 Task: Find and view Angel Stadium in Anaheim using Google Earth.
Action: Mouse moved to (10, 110)
Screenshot: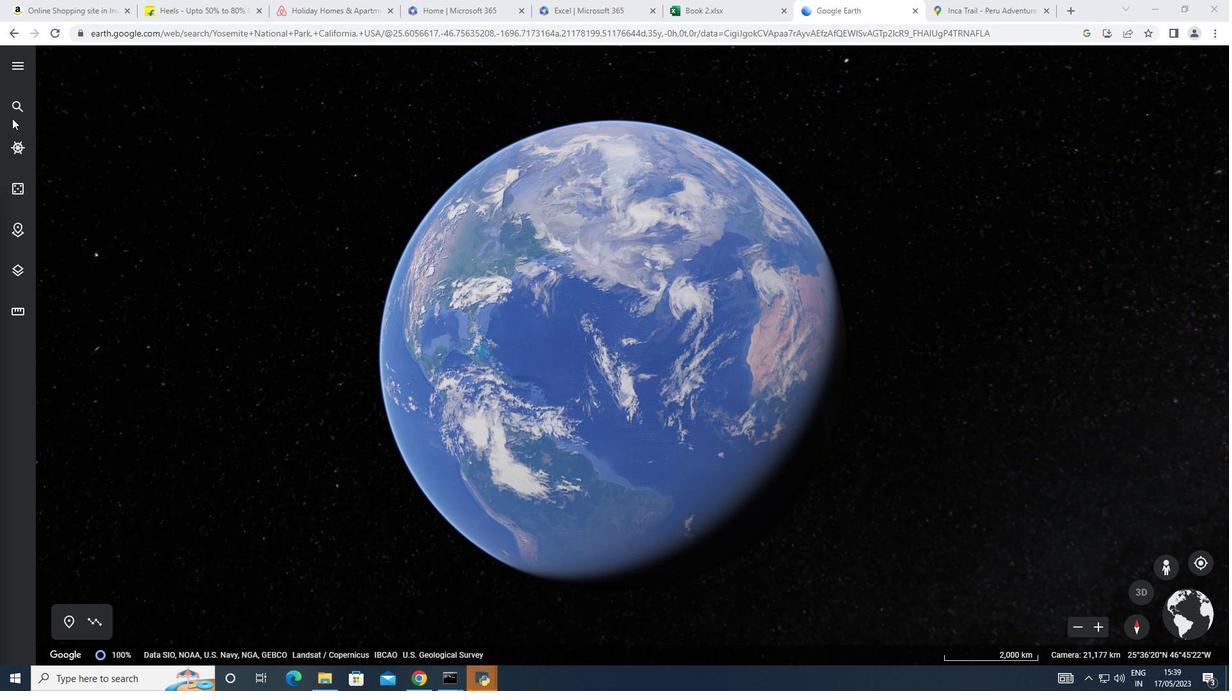 
Action: Mouse pressed left at (10, 110)
Screenshot: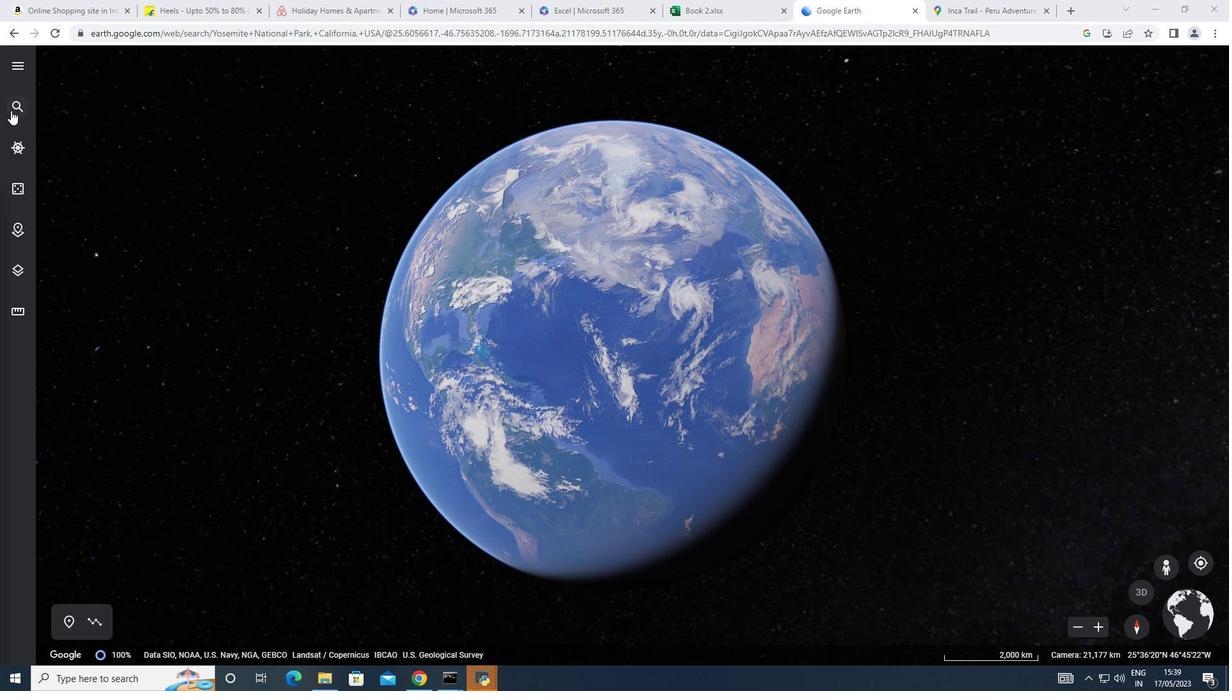 
Action: Mouse moved to (215, 83)
Screenshot: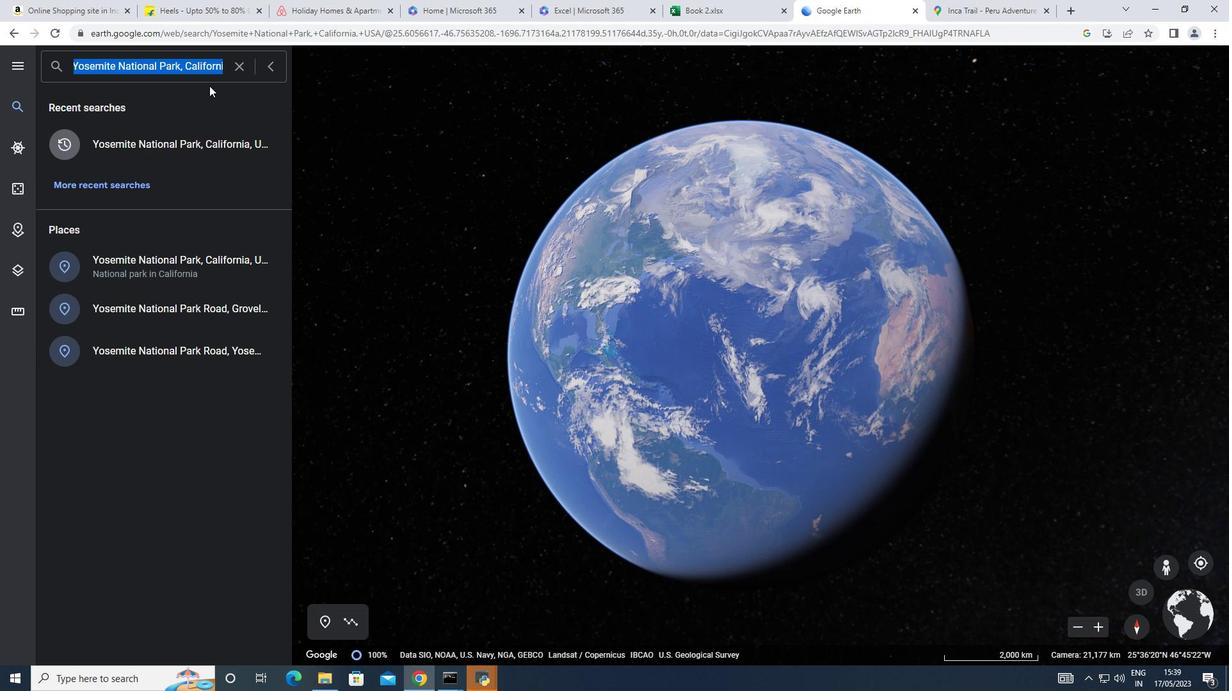 
Action: Key pressed <Key.shift><Key.shift><Key.shift><Key.shift><Key.shift><Key.shift><Key.shift><Key.shift><Key.shift><Key.shift><Key.shift><Key.shift>Angel<Key.space><Key.shift><Key.shift><Key.shift>Sr<Key.backspace>tad
Screenshot: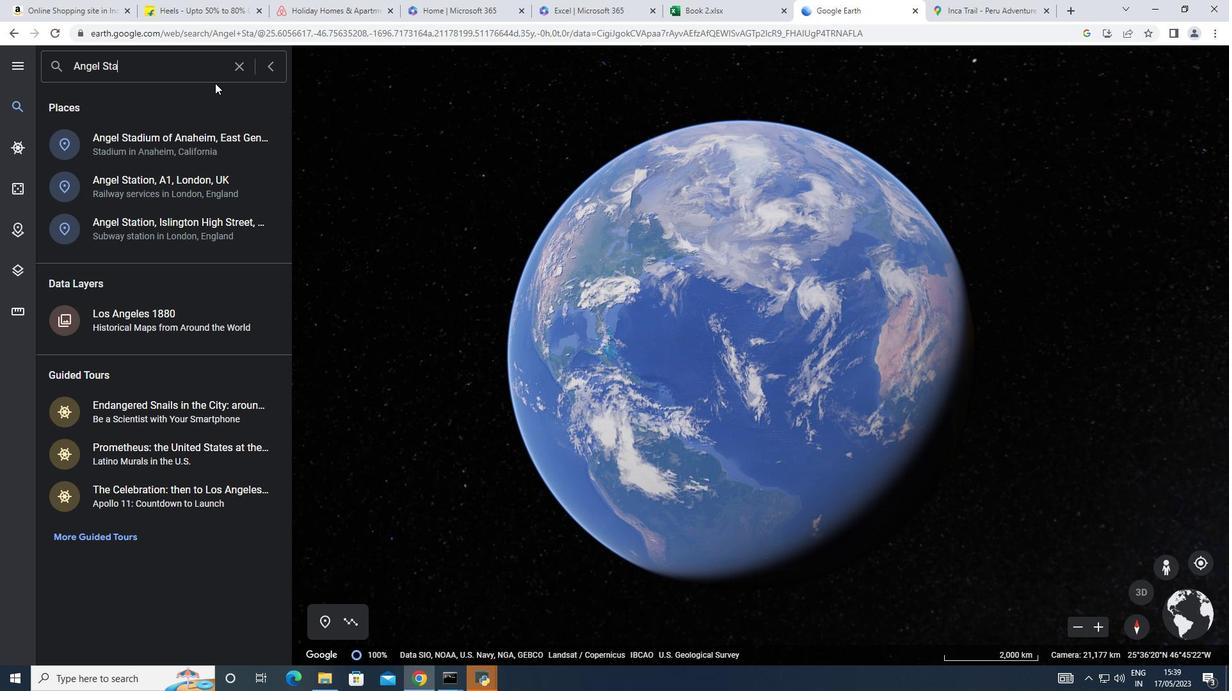 
Action: Mouse moved to (174, 64)
Screenshot: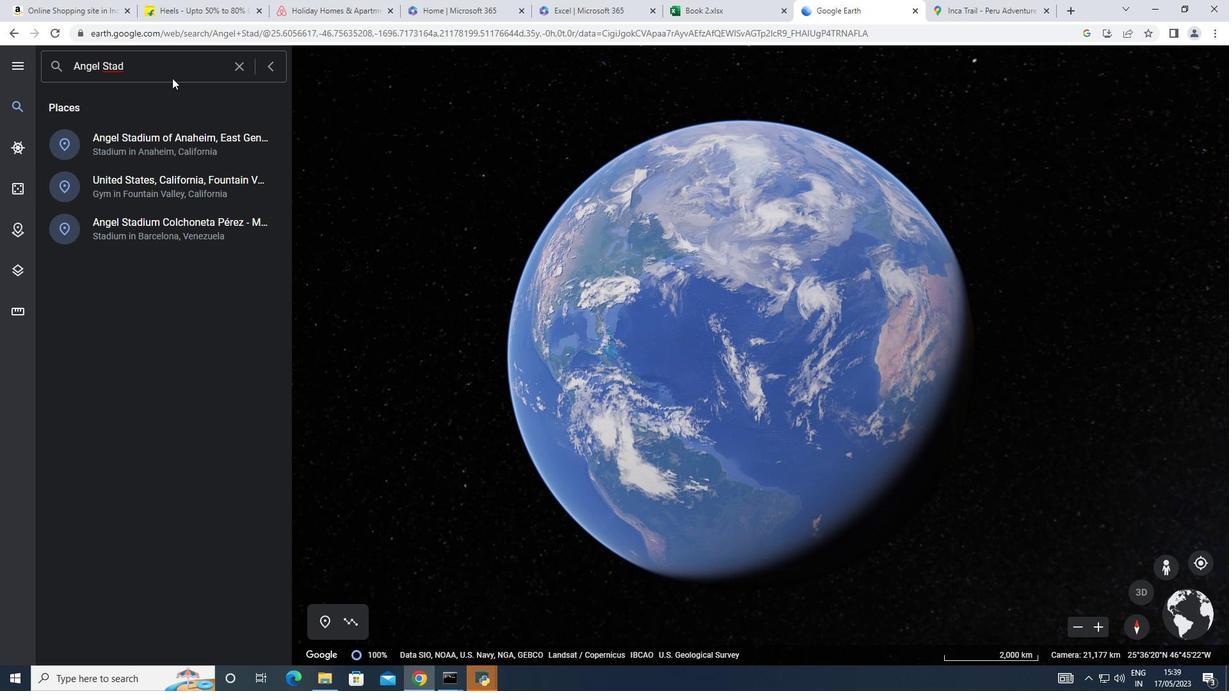 
Action: Key pressed ium<Key.space><Key.shift>I<Key.backspace>in<Key.space><Key.shift><Key.shift><Key.shift><Key.shift>Anaheim<Key.space><Key.shift>California<Key.space>
Screenshot: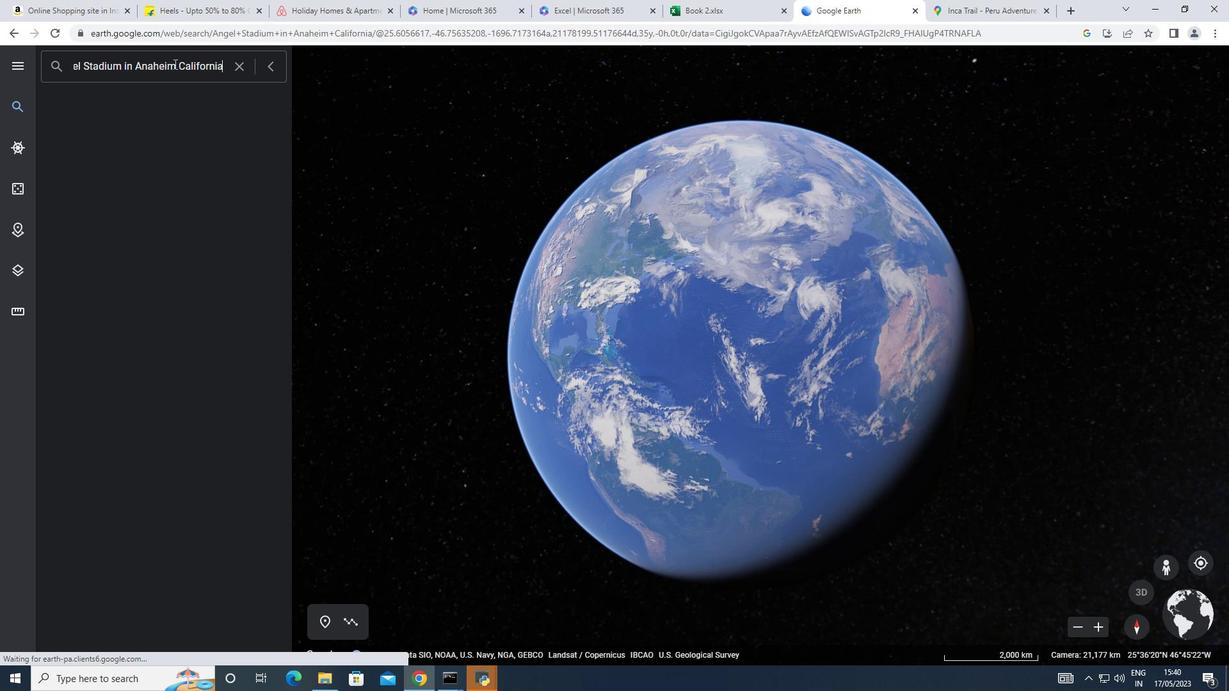 
Action: Mouse moved to (174, 176)
Screenshot: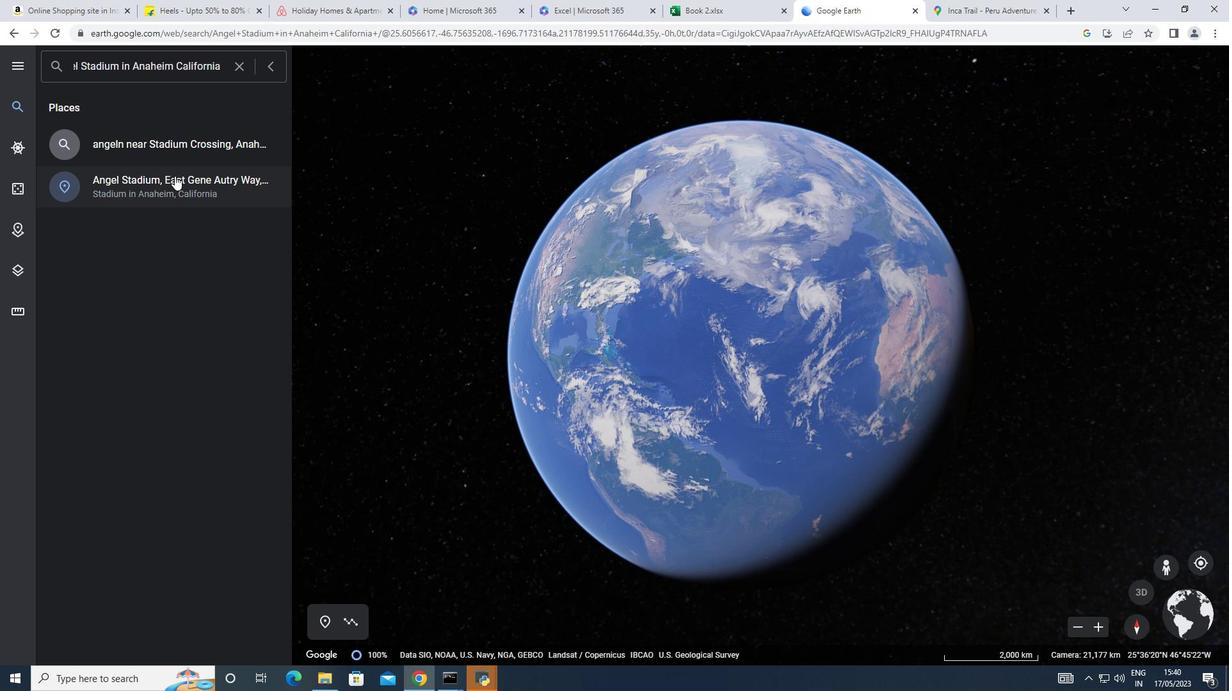 
Action: Mouse pressed left at (174, 176)
Screenshot: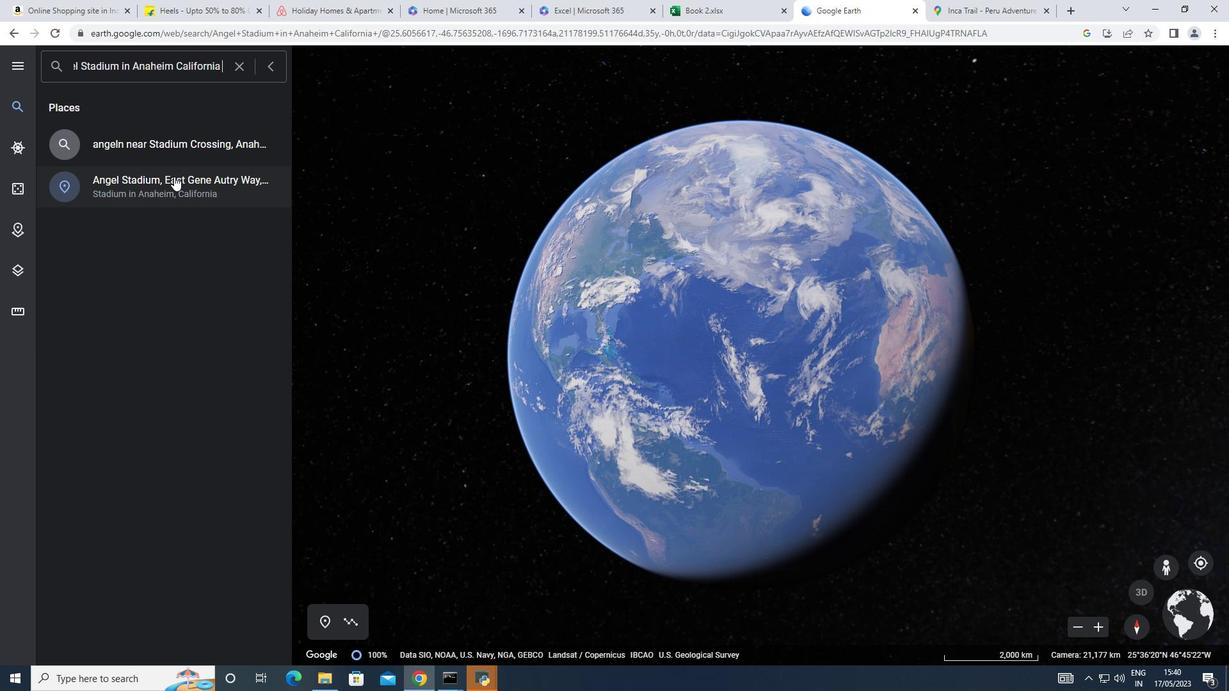 
Action: Mouse moved to (615, 356)
Screenshot: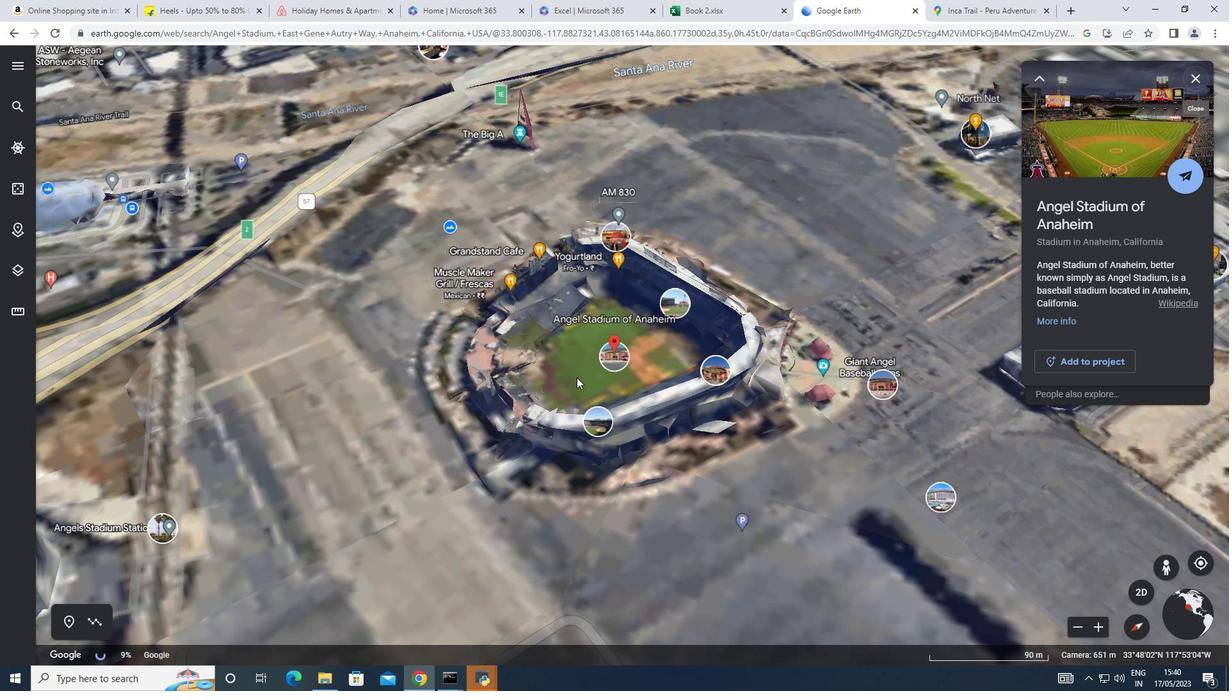 
Action: Mouse scrolled (615, 357) with delta (0, 0)
Screenshot: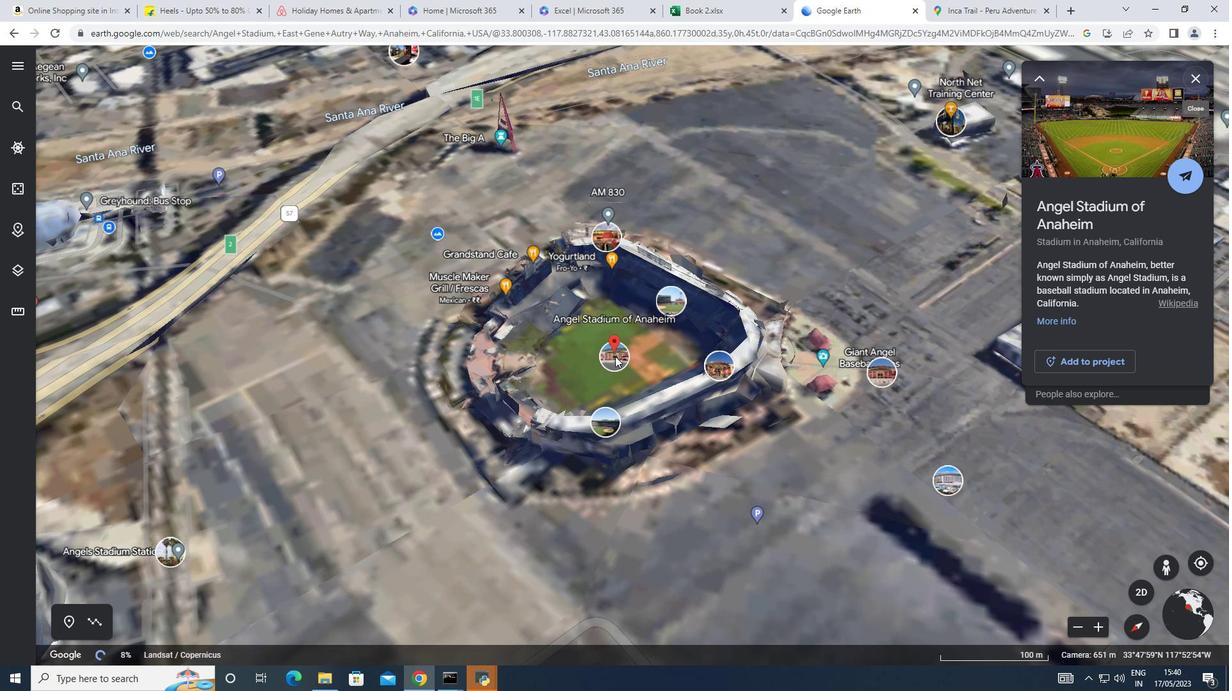 
Action: Mouse scrolled (615, 357) with delta (0, 0)
Screenshot: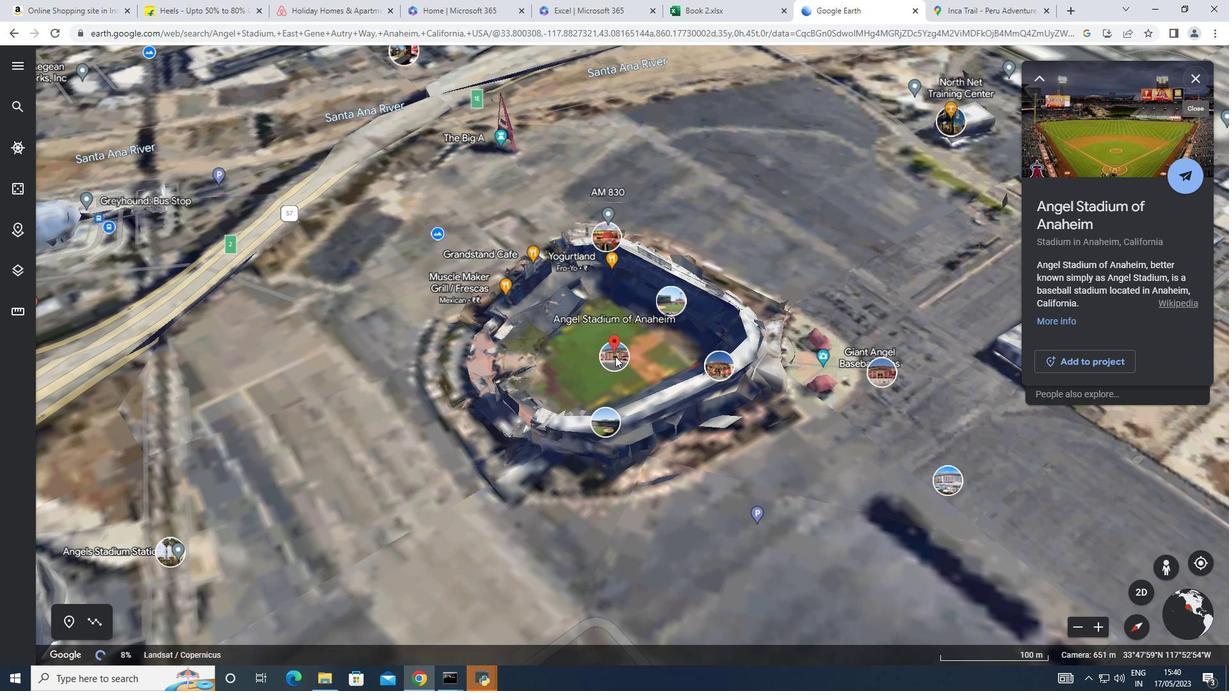 
Action: Mouse moved to (617, 358)
Screenshot: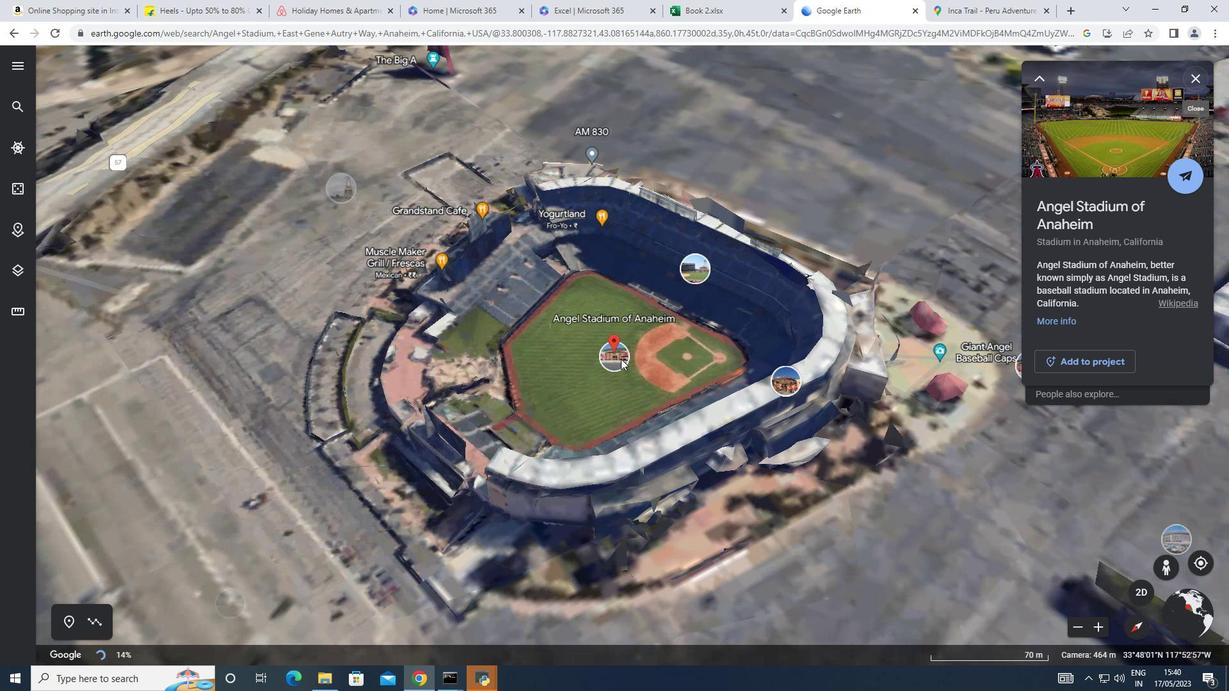 
Action: Mouse scrolled (617, 359) with delta (0, 0)
Screenshot: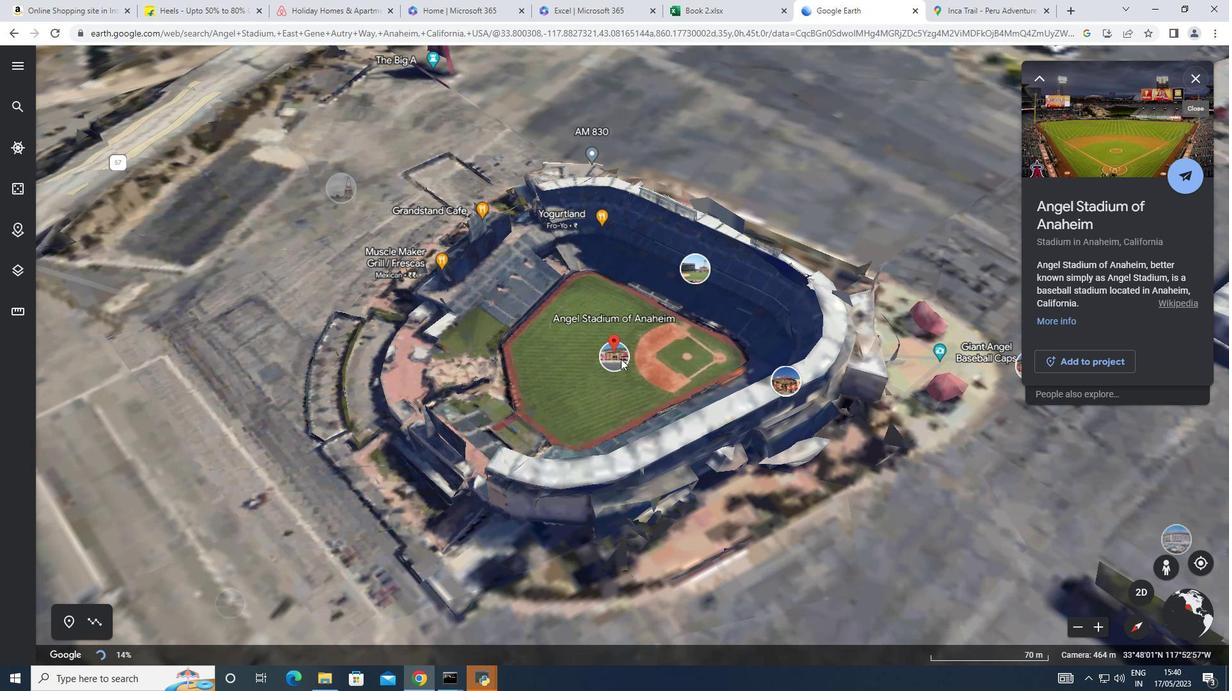 
Action: Mouse scrolled (617, 359) with delta (0, 0)
Screenshot: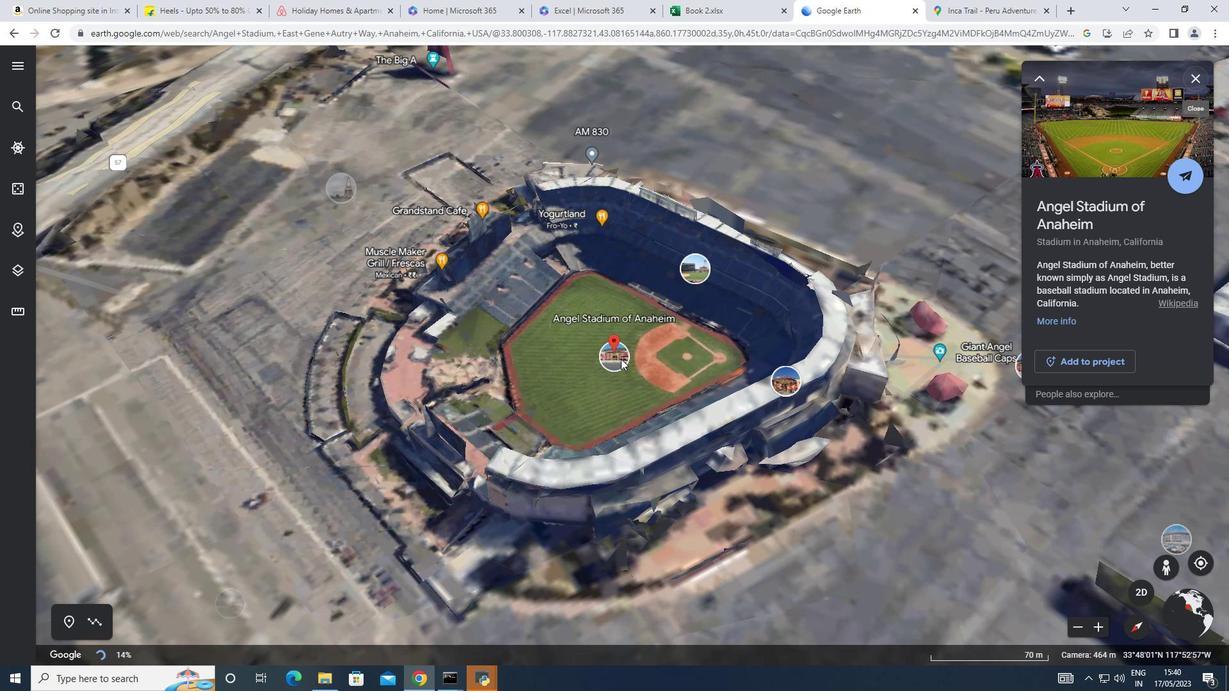 
Action: Mouse scrolled (617, 359) with delta (0, 0)
Screenshot: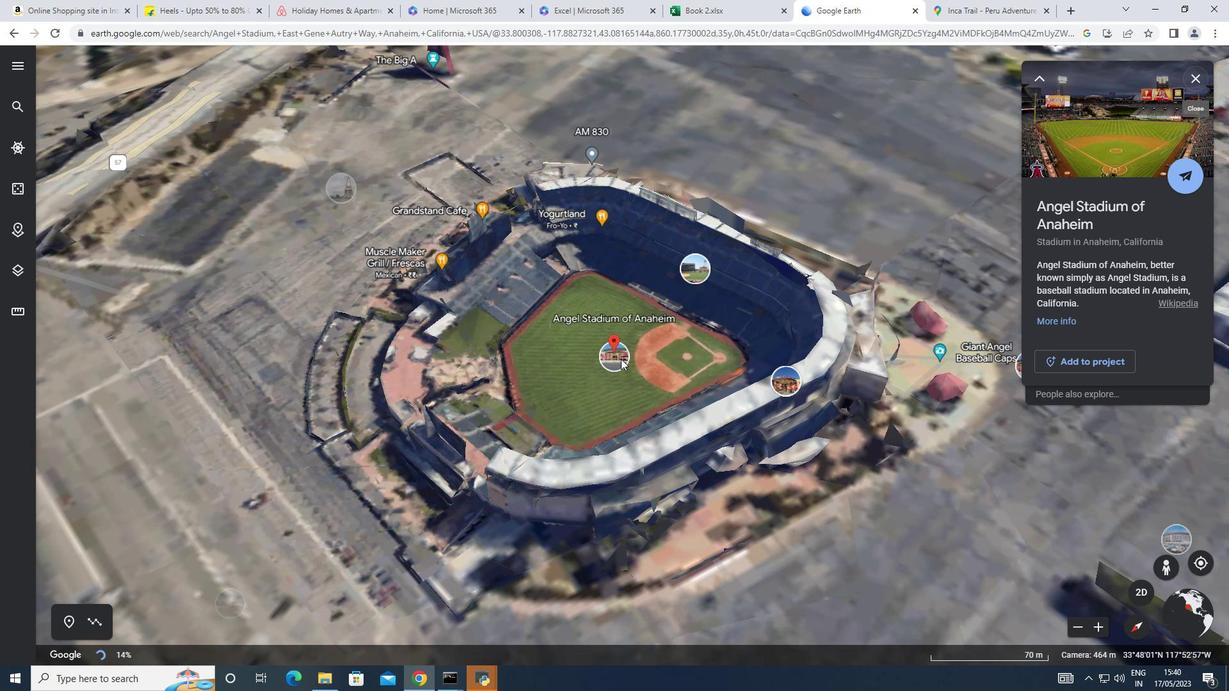 
Action: Mouse moved to (613, 360)
Screenshot: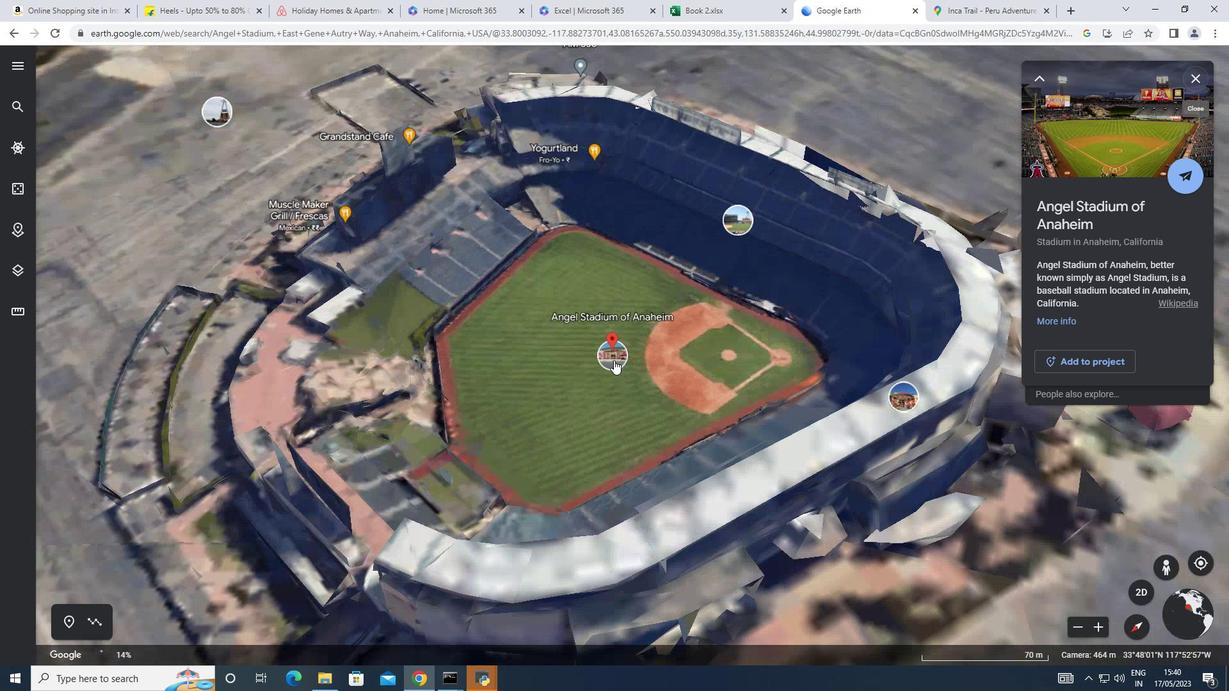 
Action: Mouse scrolled (613, 361) with delta (0, 0)
Screenshot: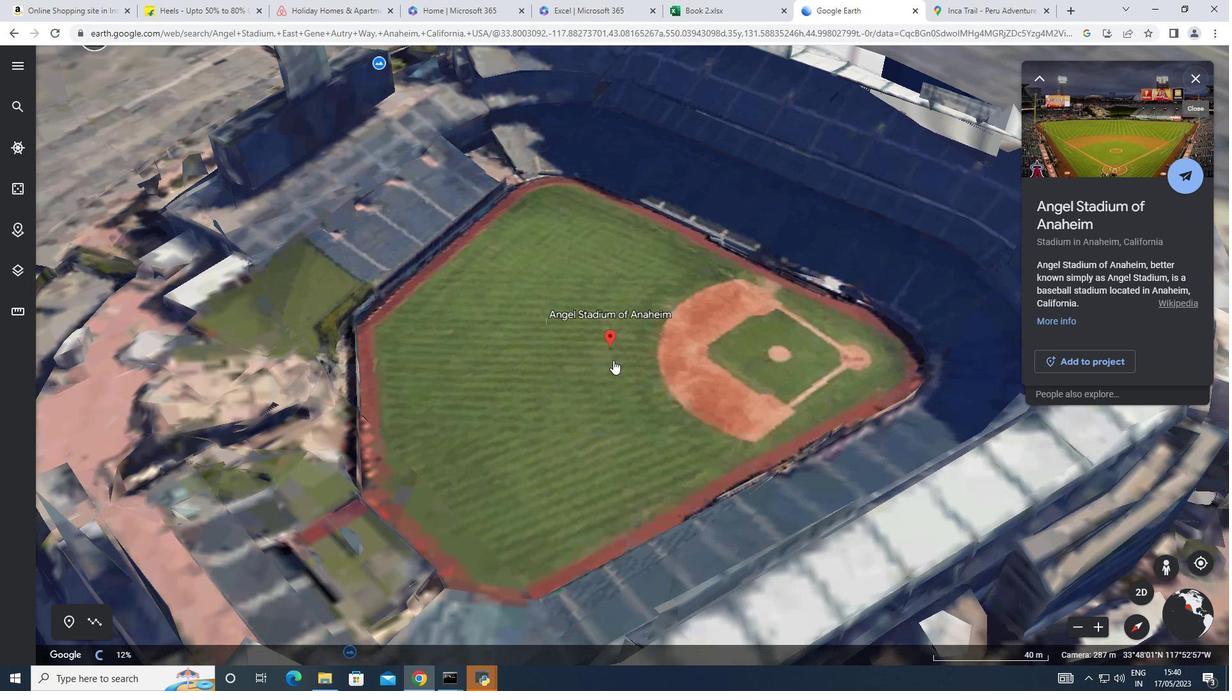 
Action: Mouse scrolled (613, 361) with delta (0, 0)
Screenshot: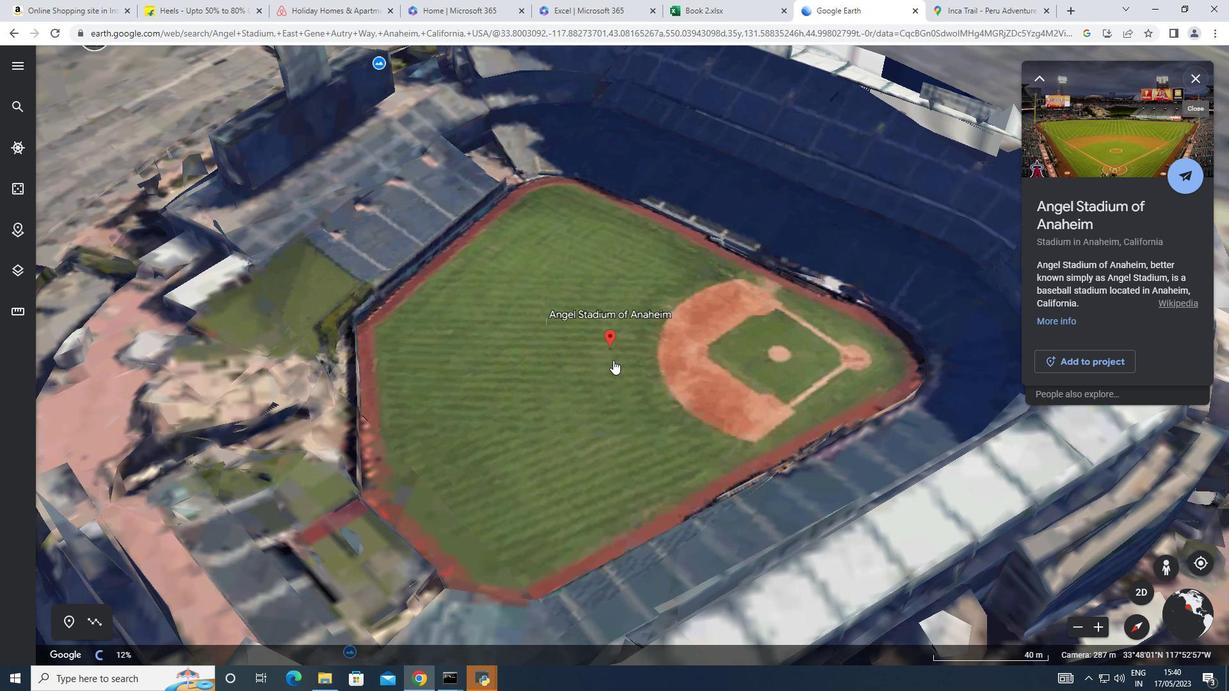 
Action: Mouse scrolled (613, 361) with delta (0, 0)
Screenshot: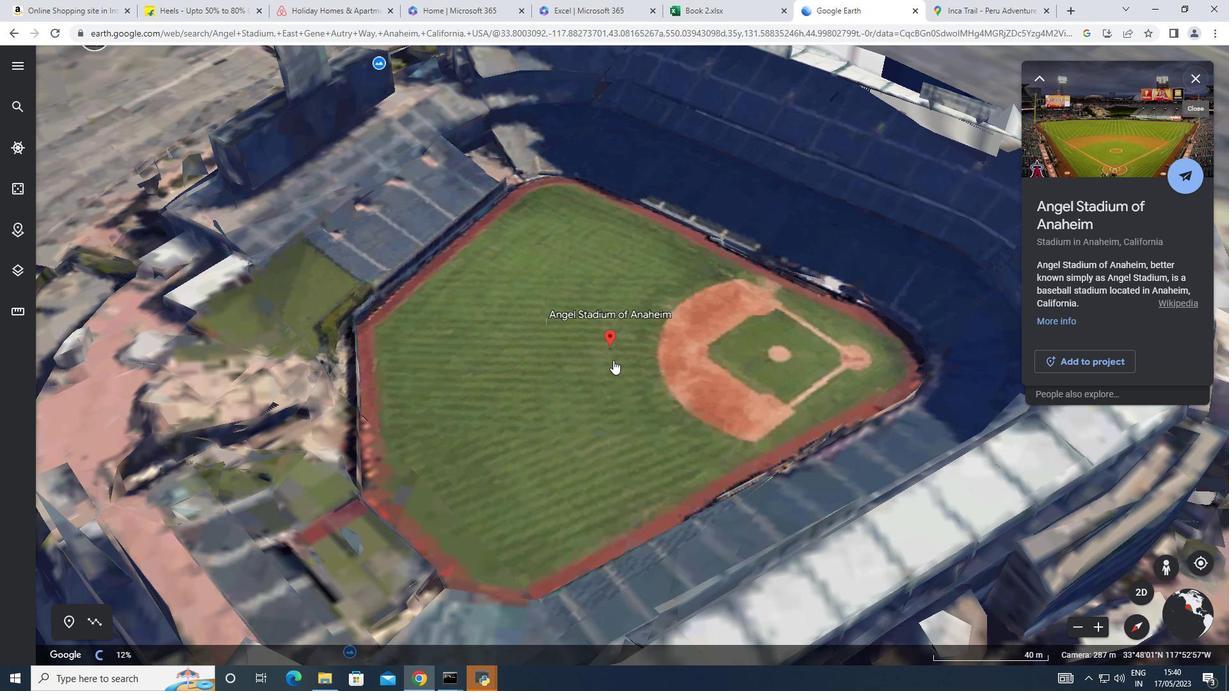 
Action: Mouse moved to (611, 339)
Screenshot: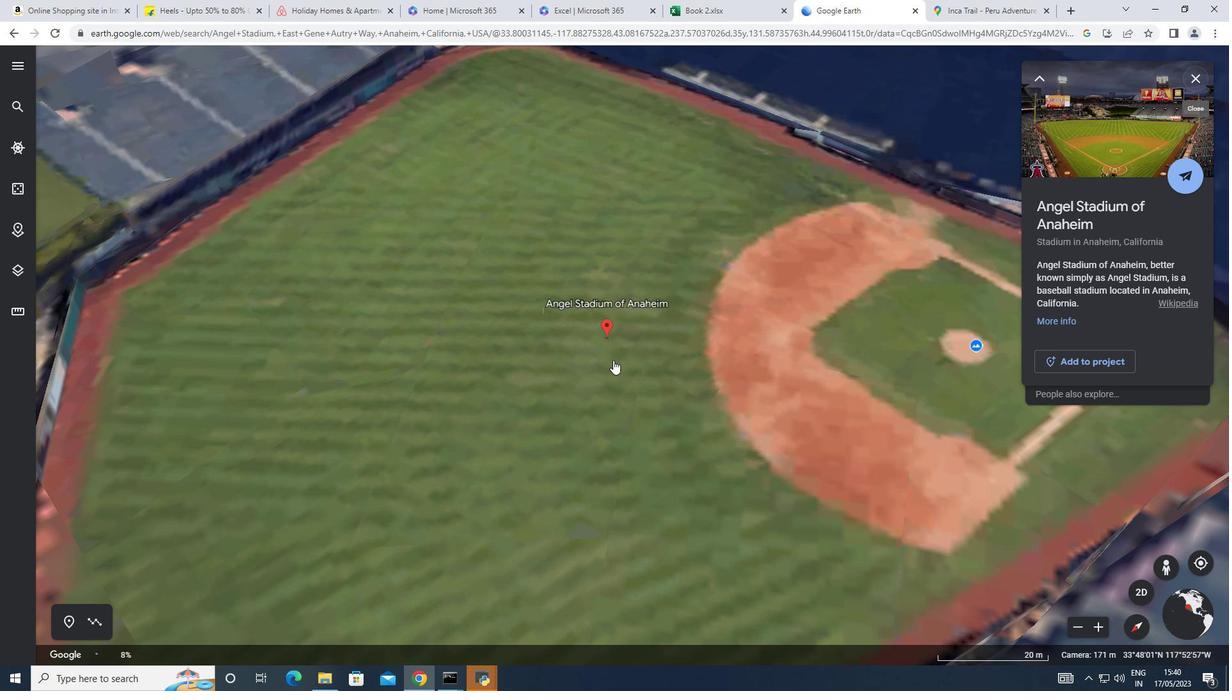 
Action: Mouse scrolled (611, 339) with delta (0, 0)
Screenshot: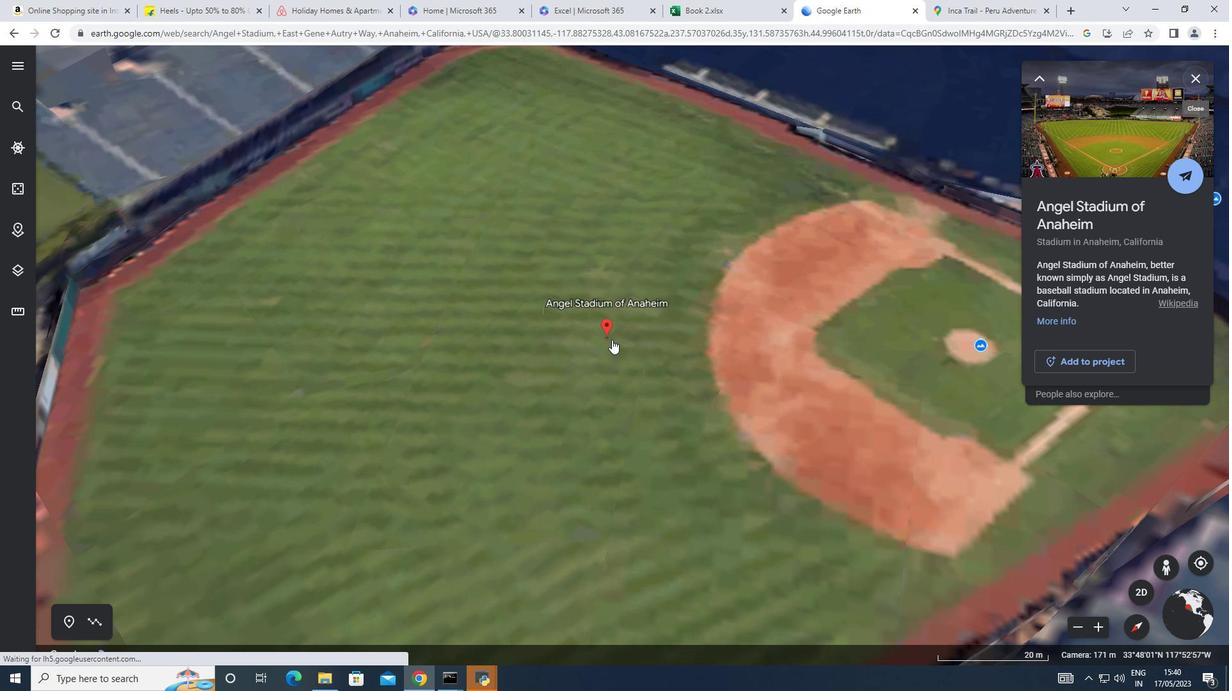 
Action: Mouse moved to (611, 340)
Screenshot: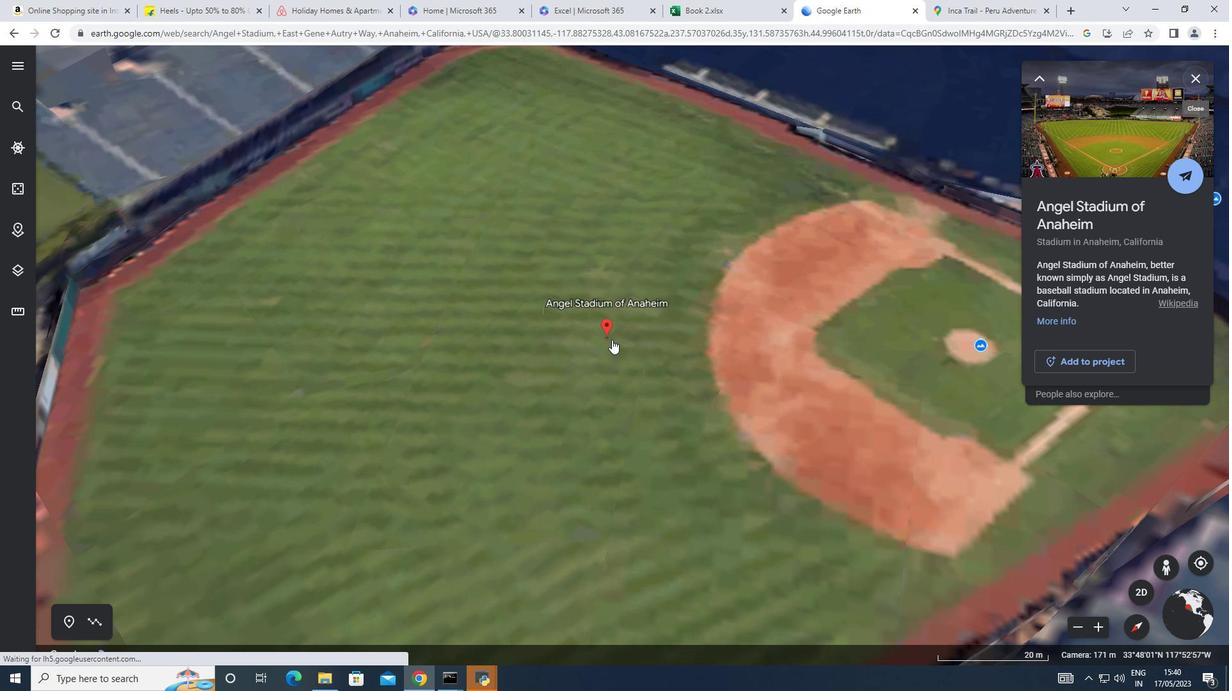
Action: Mouse scrolled (611, 339) with delta (0, 0)
Screenshot: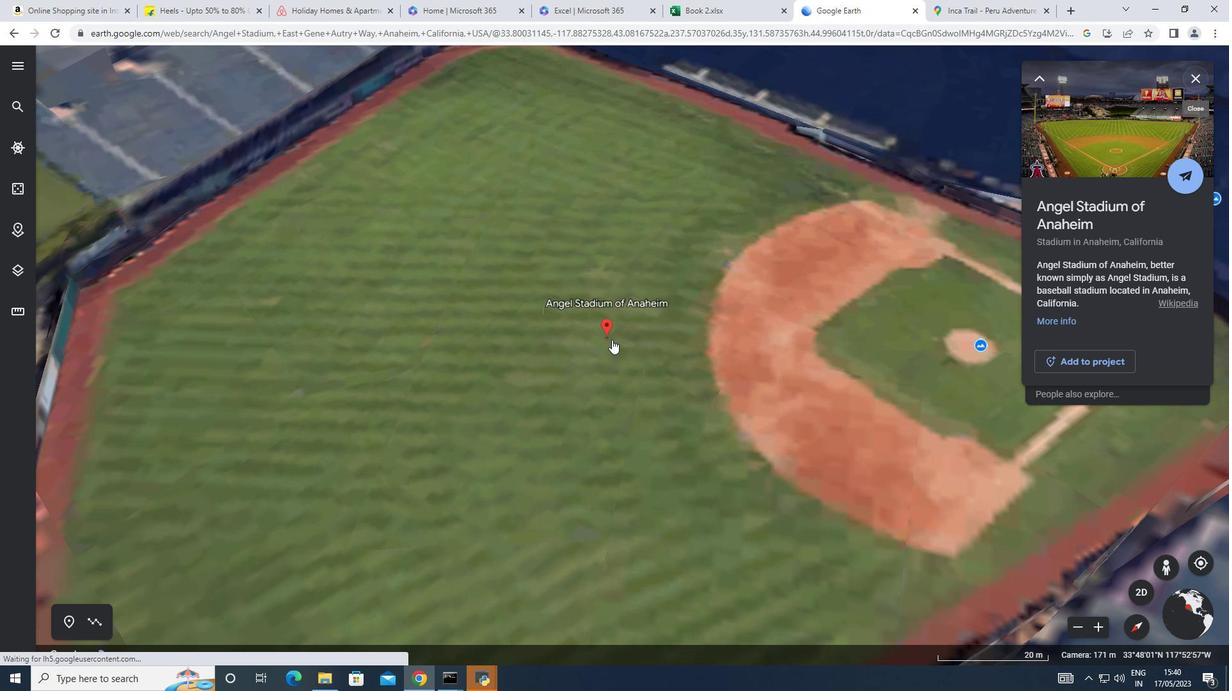 
Action: Mouse scrolled (611, 339) with delta (0, 0)
Screenshot: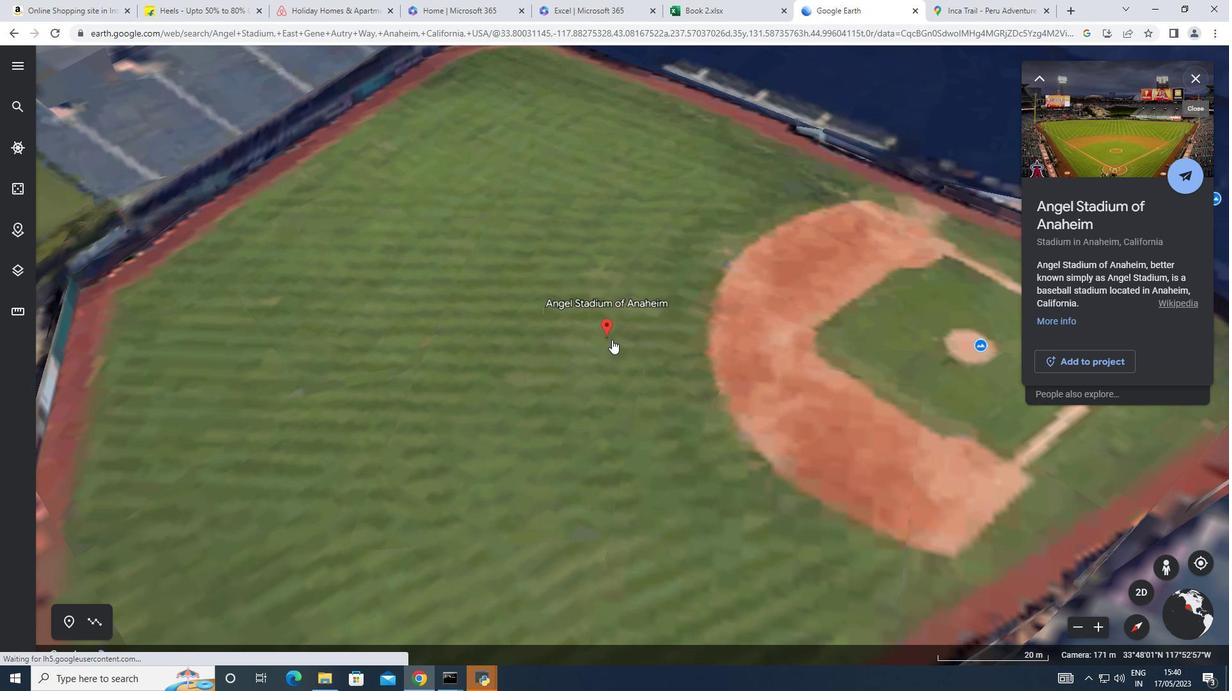 
Action: Mouse moved to (611, 344)
Screenshot: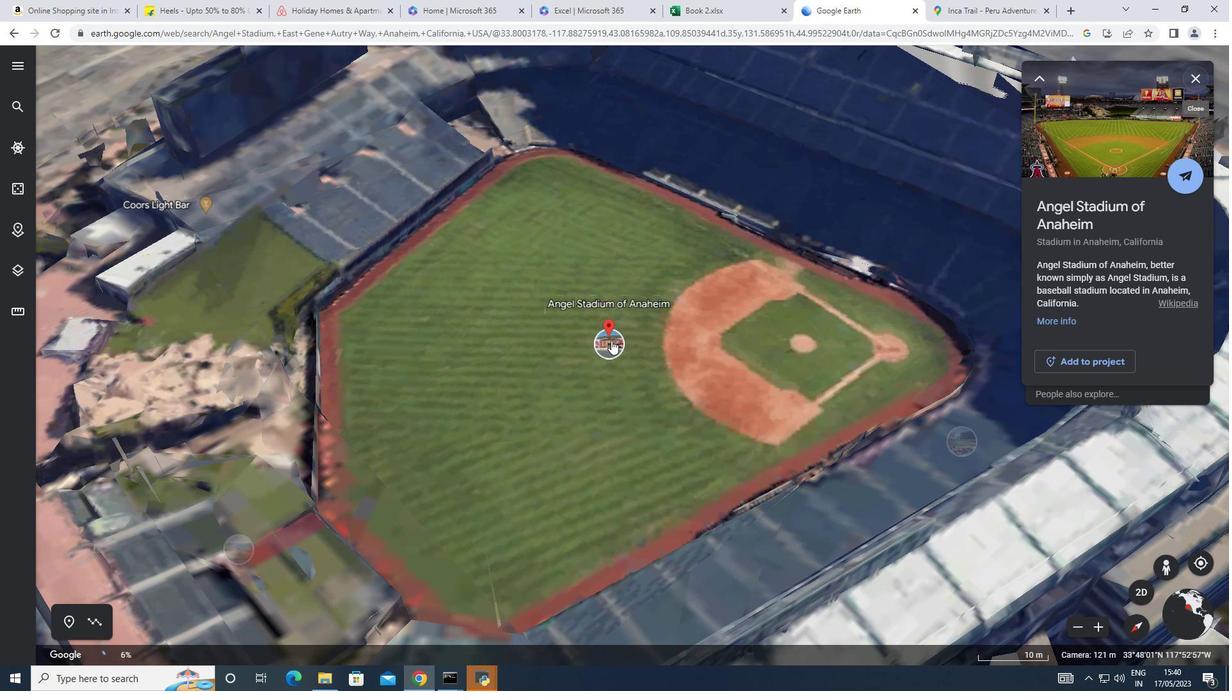 
Action: Mouse pressed left at (611, 344)
Screenshot: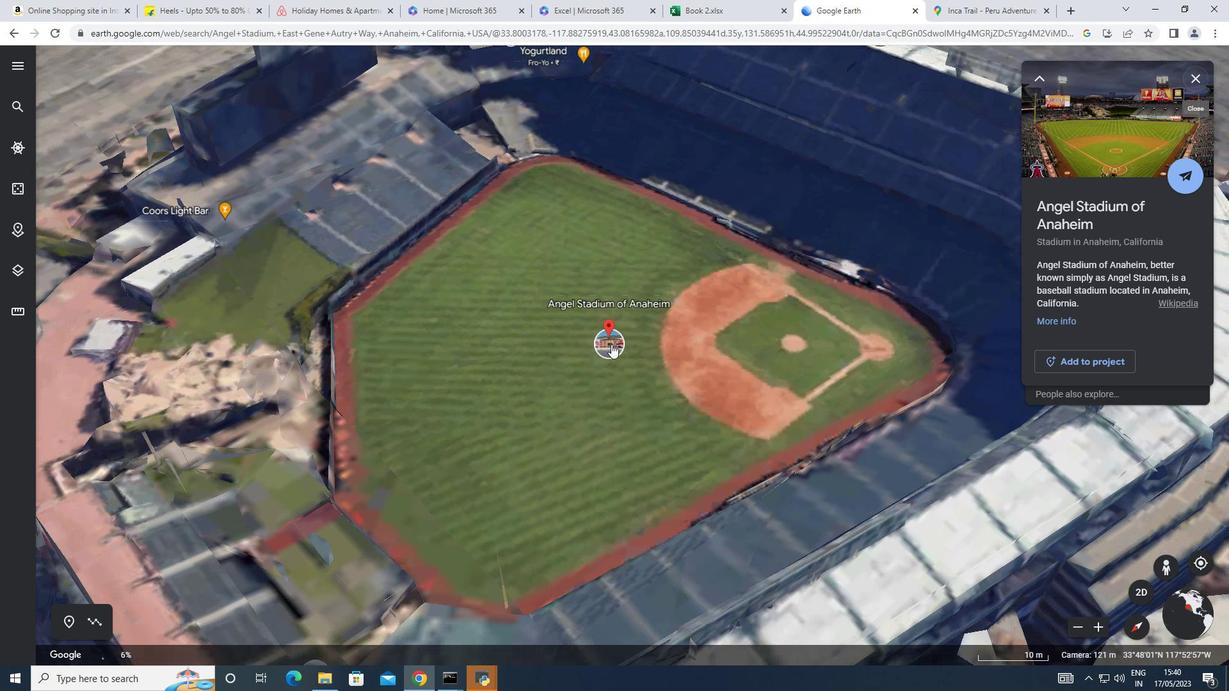 
Action: Mouse moved to (1193, 353)
Screenshot: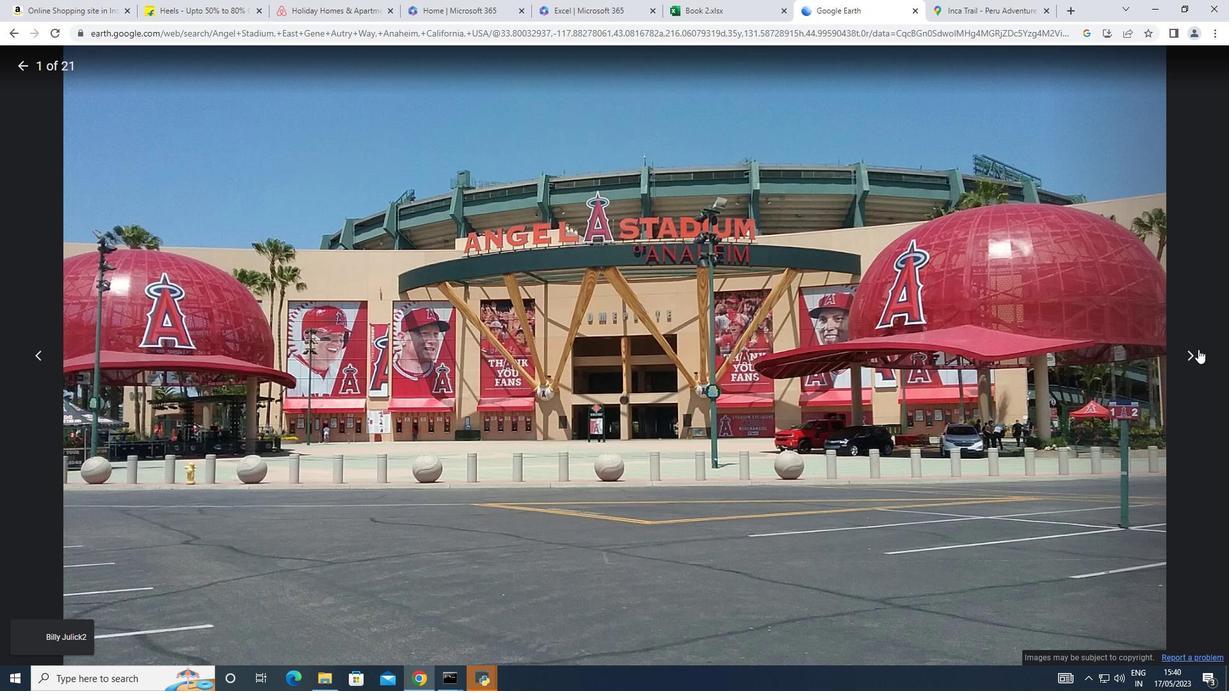 
Action: Mouse pressed left at (1193, 353)
Screenshot: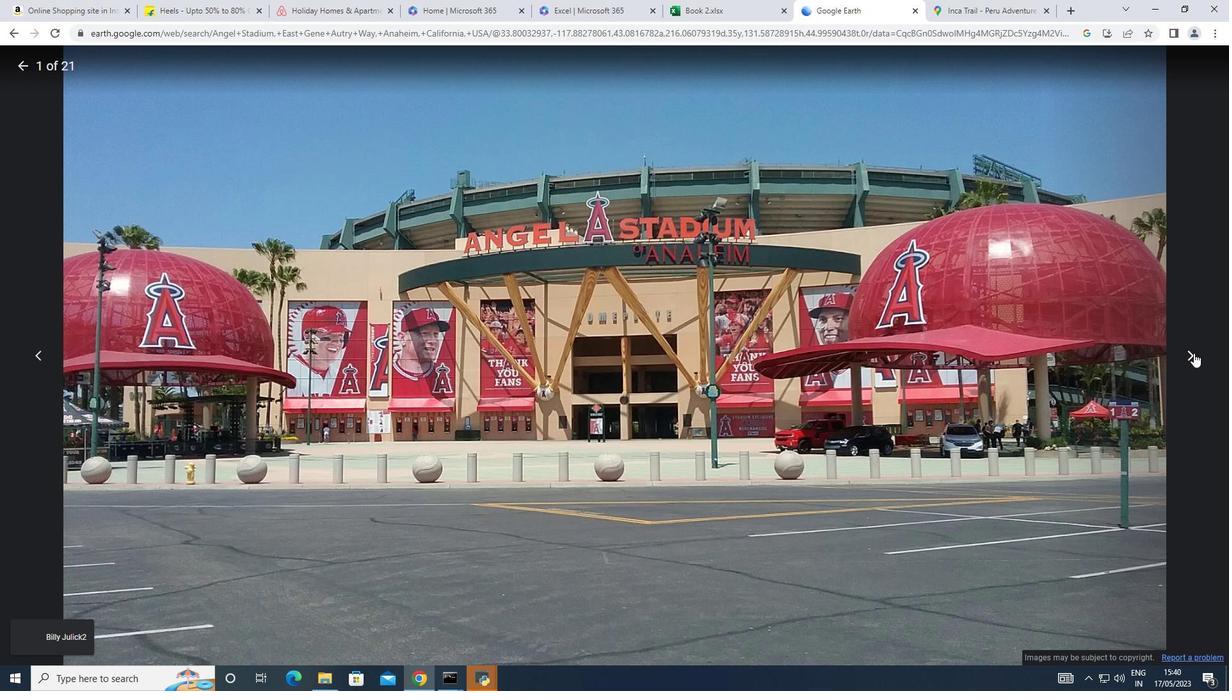 
Action: Mouse moved to (1191, 358)
Screenshot: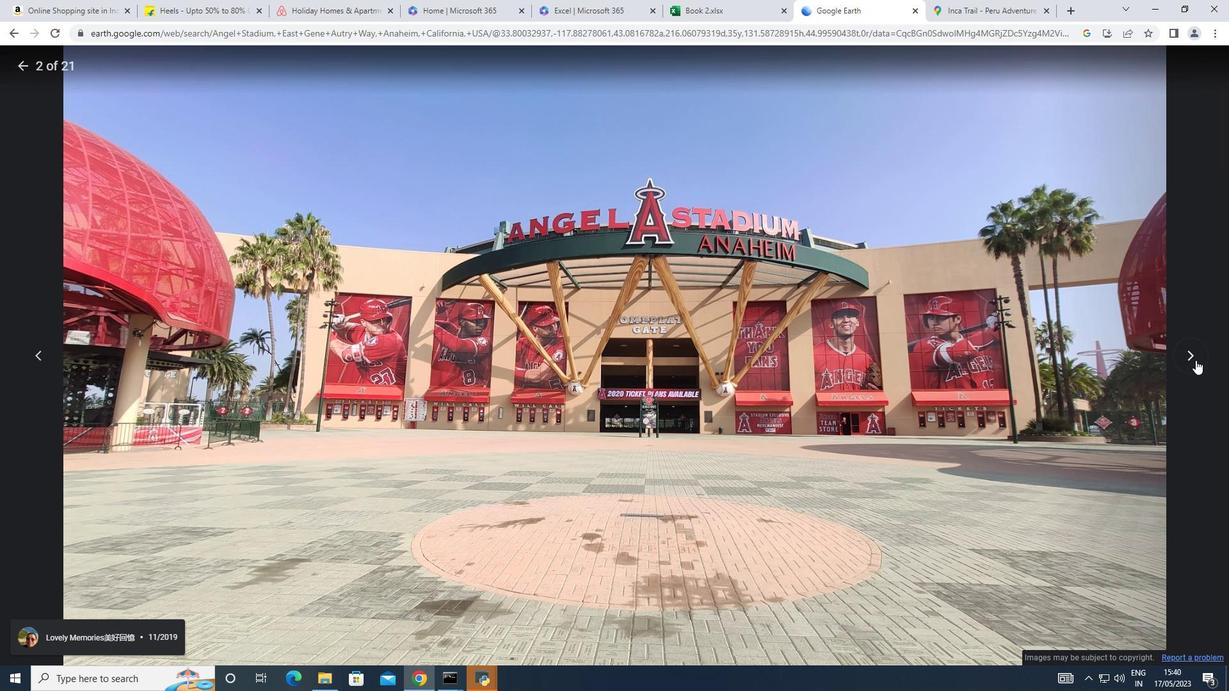 
Action: Mouse pressed left at (1191, 358)
Screenshot: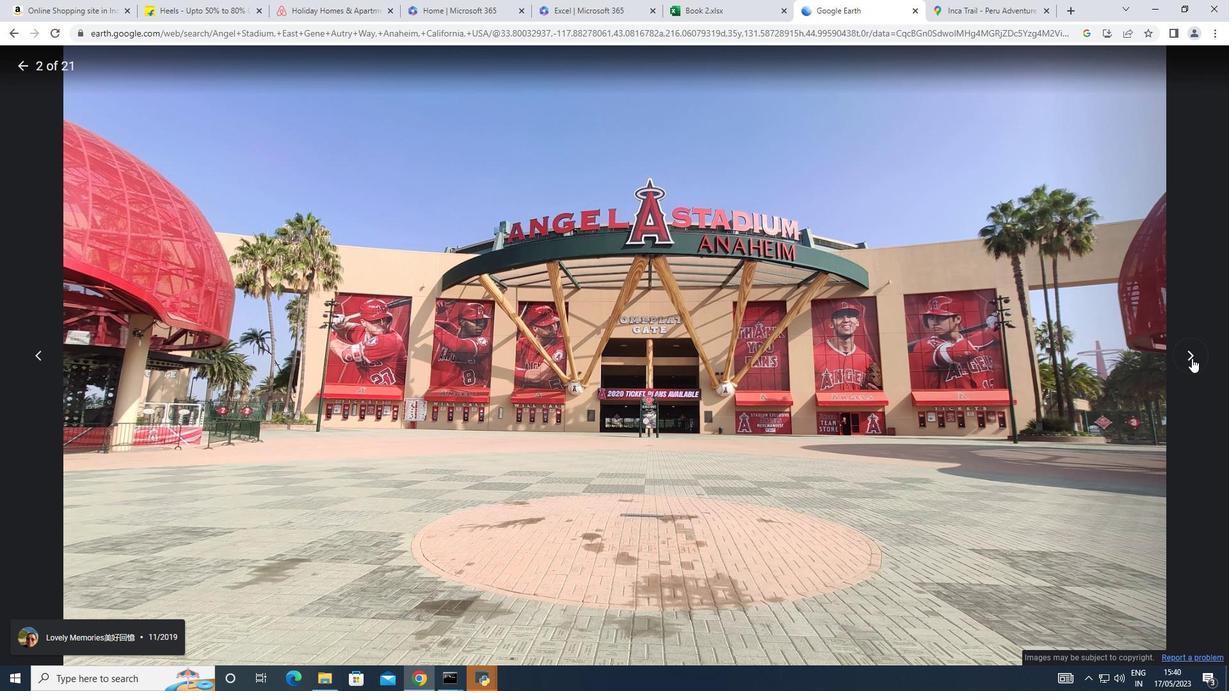 
Action: Mouse moved to (1195, 356)
Screenshot: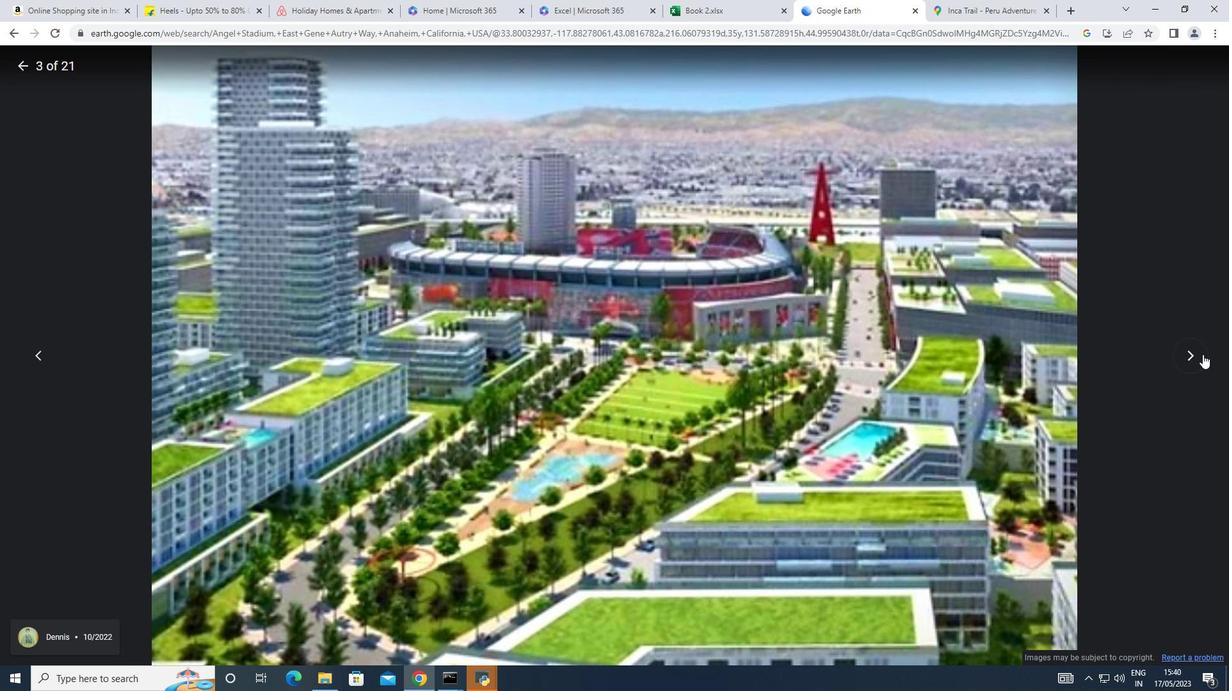 
Action: Mouse pressed left at (1195, 356)
Screenshot: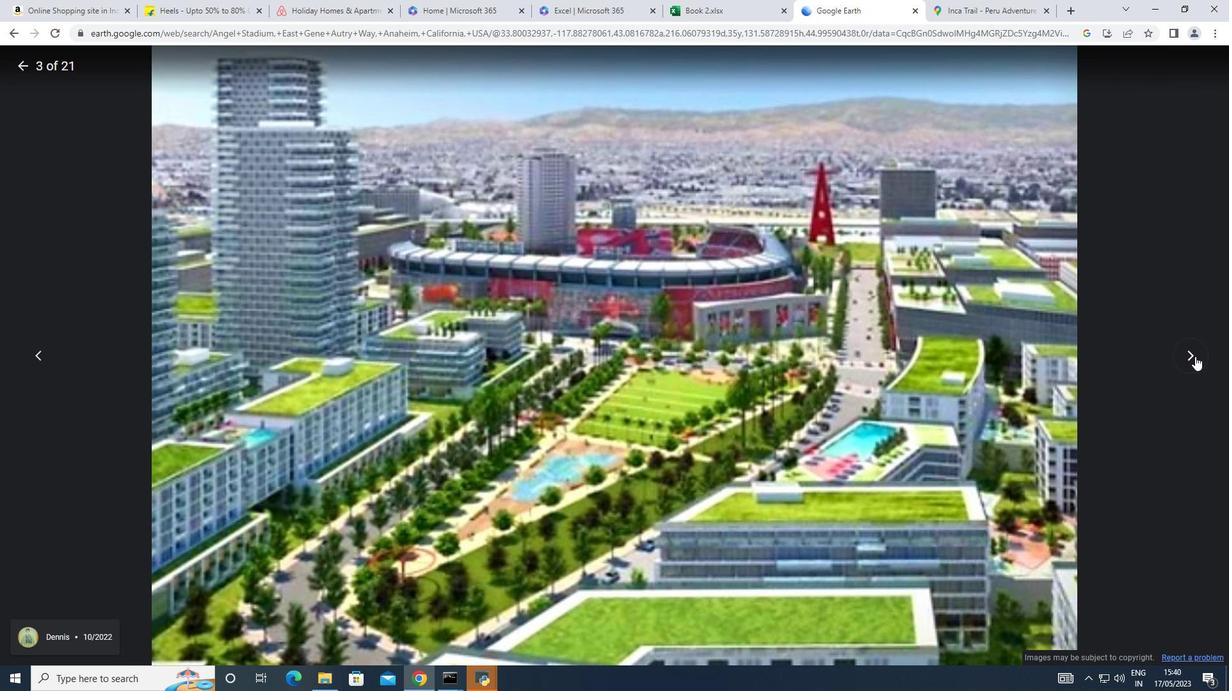 
Action: Mouse moved to (1195, 361)
Screenshot: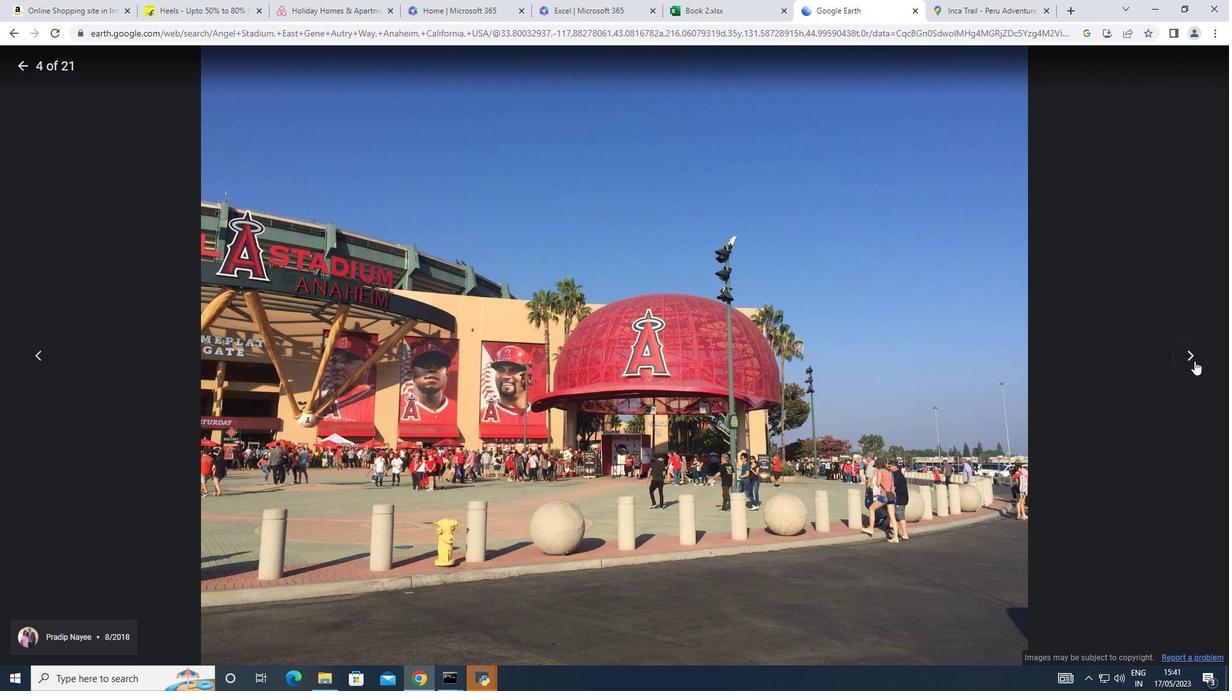 
Action: Mouse pressed left at (1195, 361)
Screenshot: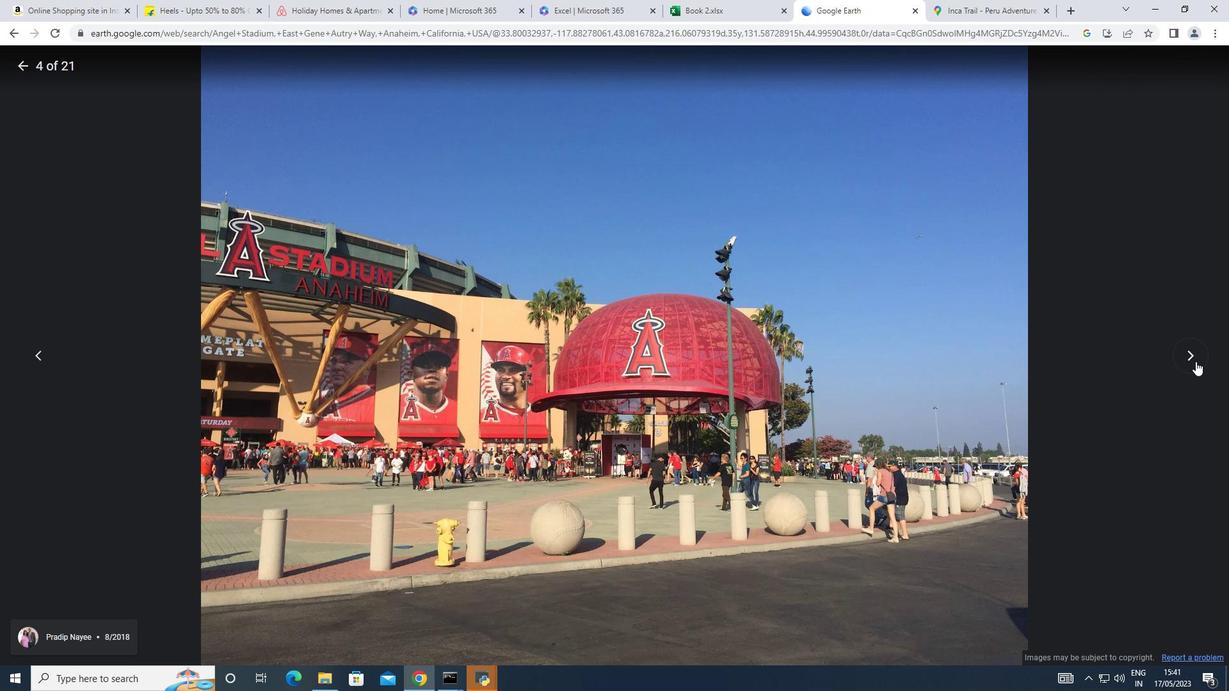 
Action: Mouse moved to (1188, 355)
Screenshot: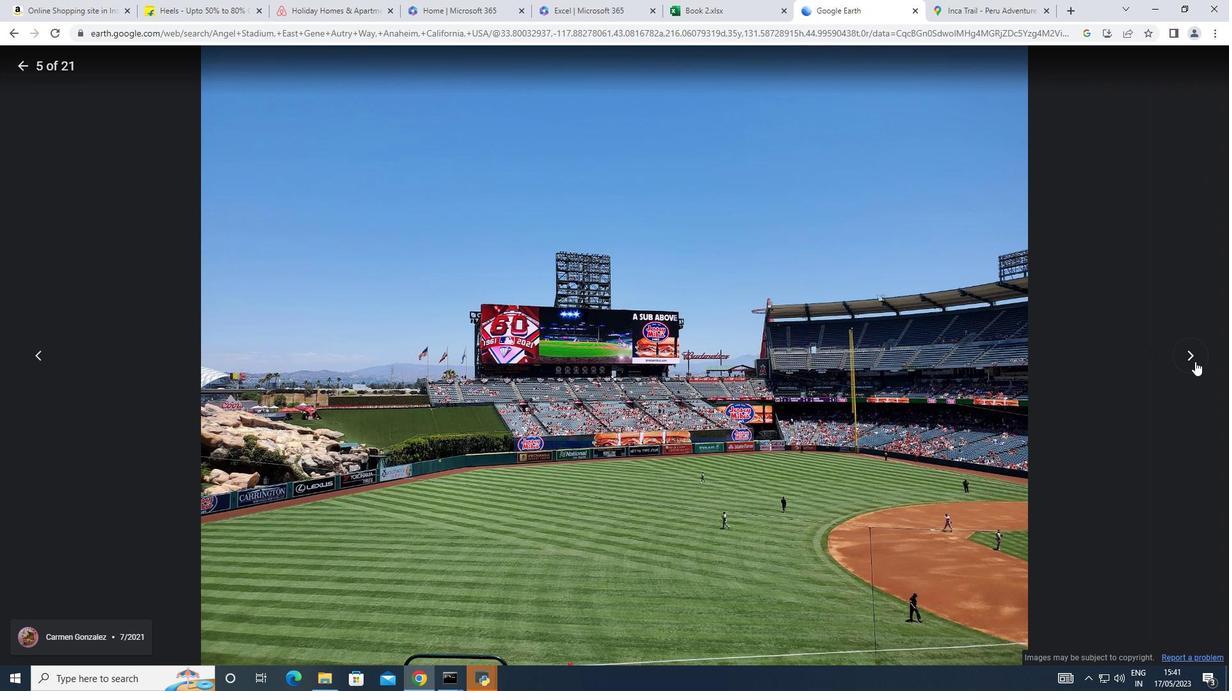 
Action: Mouse pressed left at (1188, 355)
Screenshot: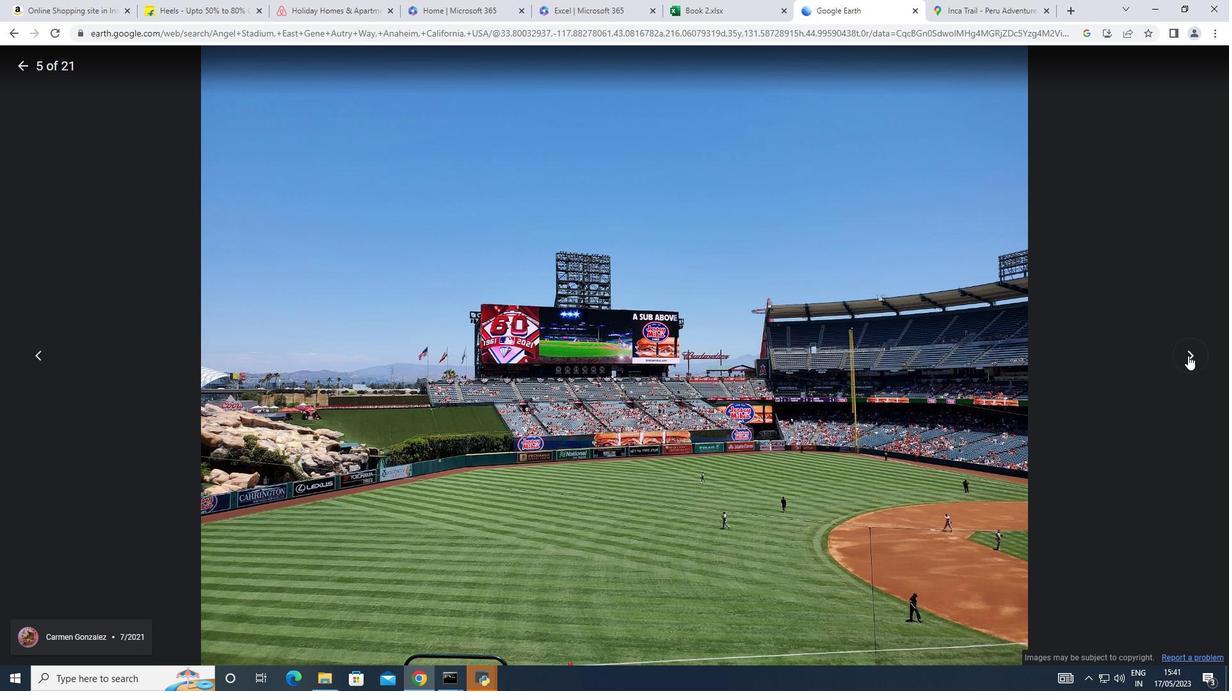 
Action: Mouse moved to (1188, 357)
Screenshot: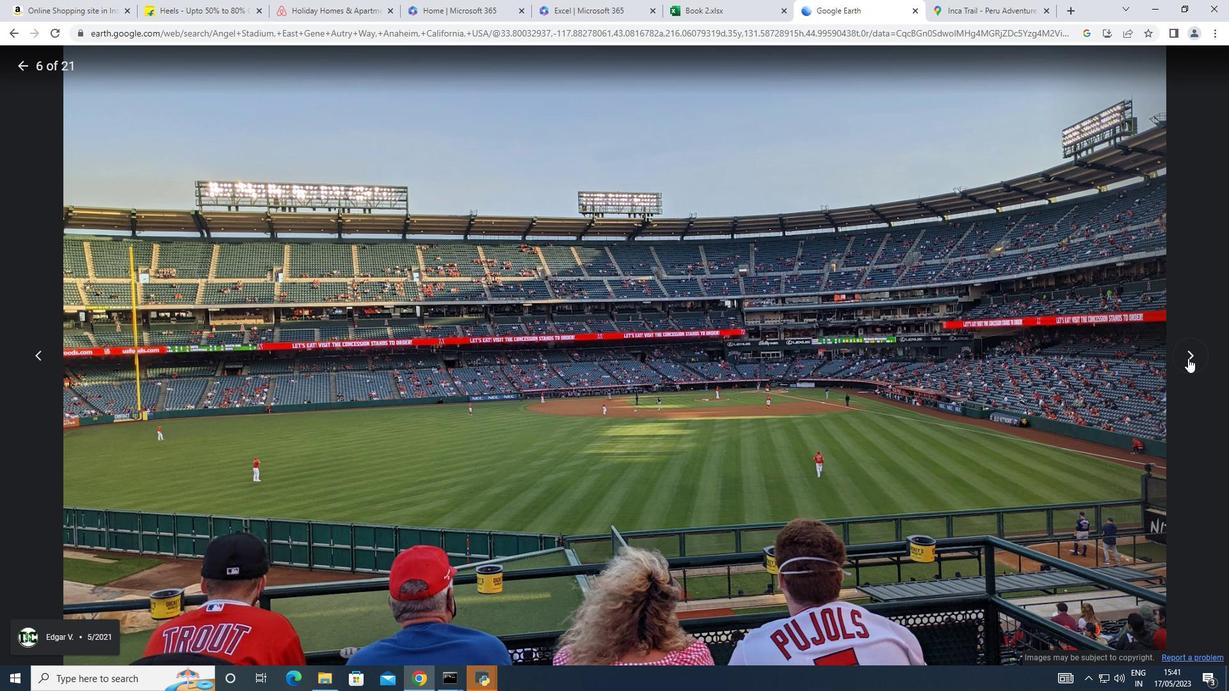 
Action: Mouse pressed left at (1188, 357)
Screenshot: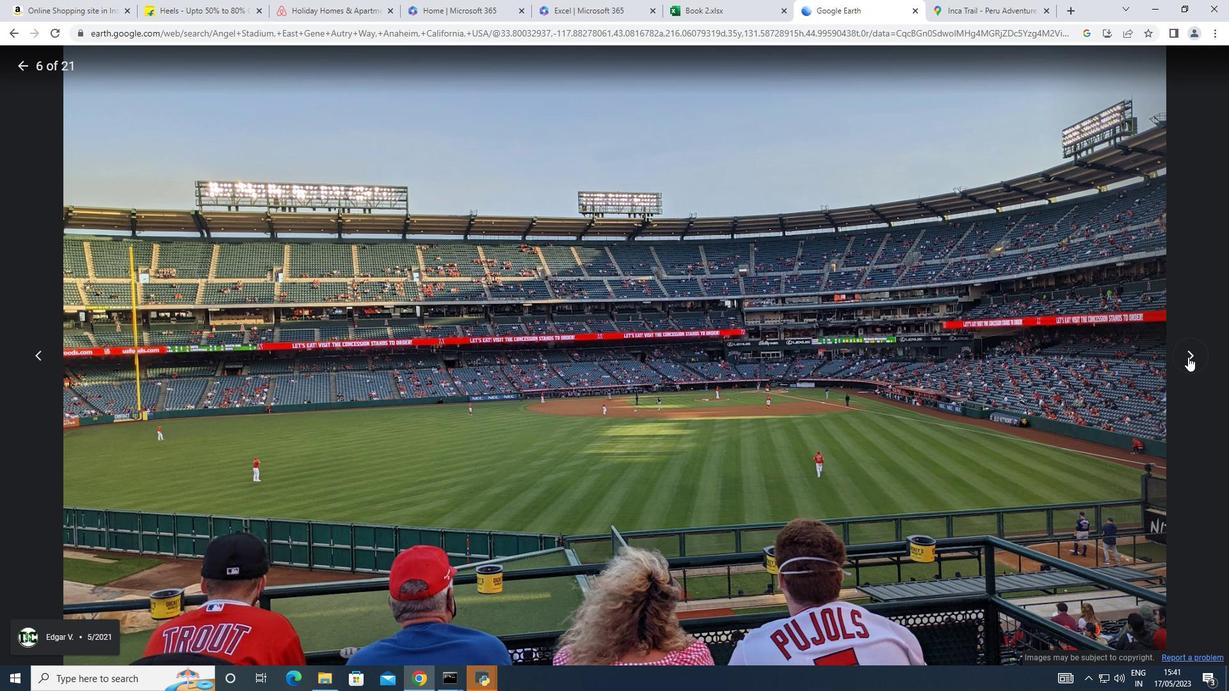 
Action: Mouse moved to (1188, 359)
Screenshot: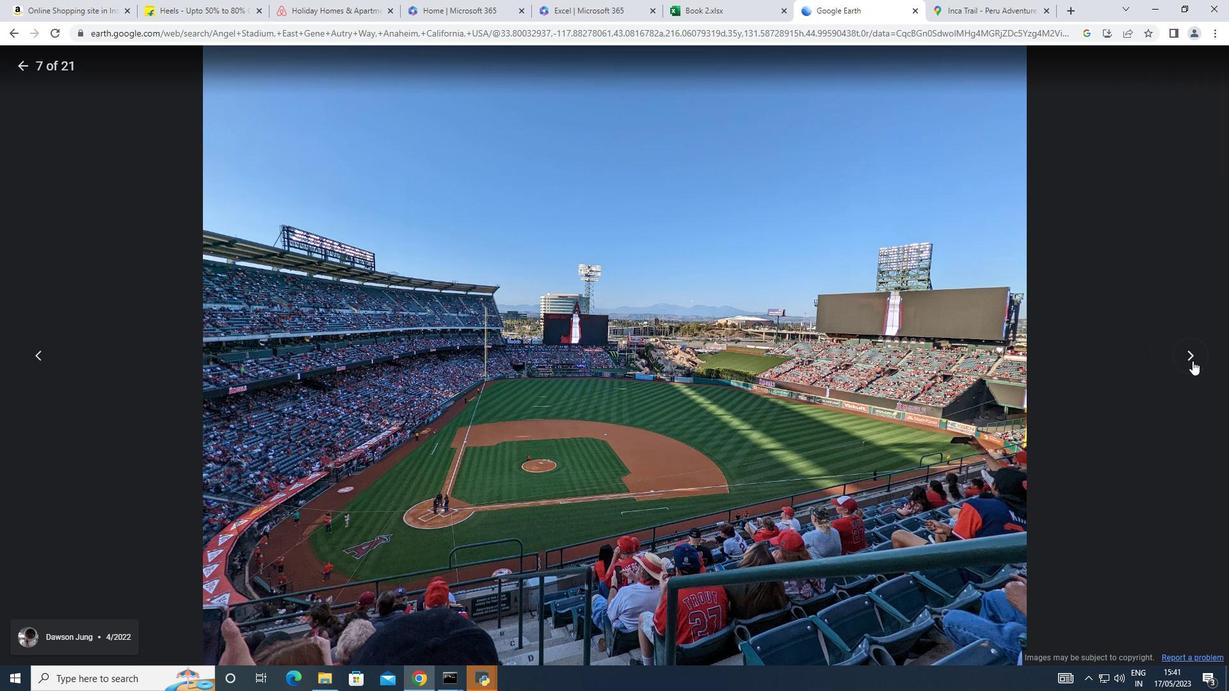 
Action: Mouse pressed left at (1188, 359)
Screenshot: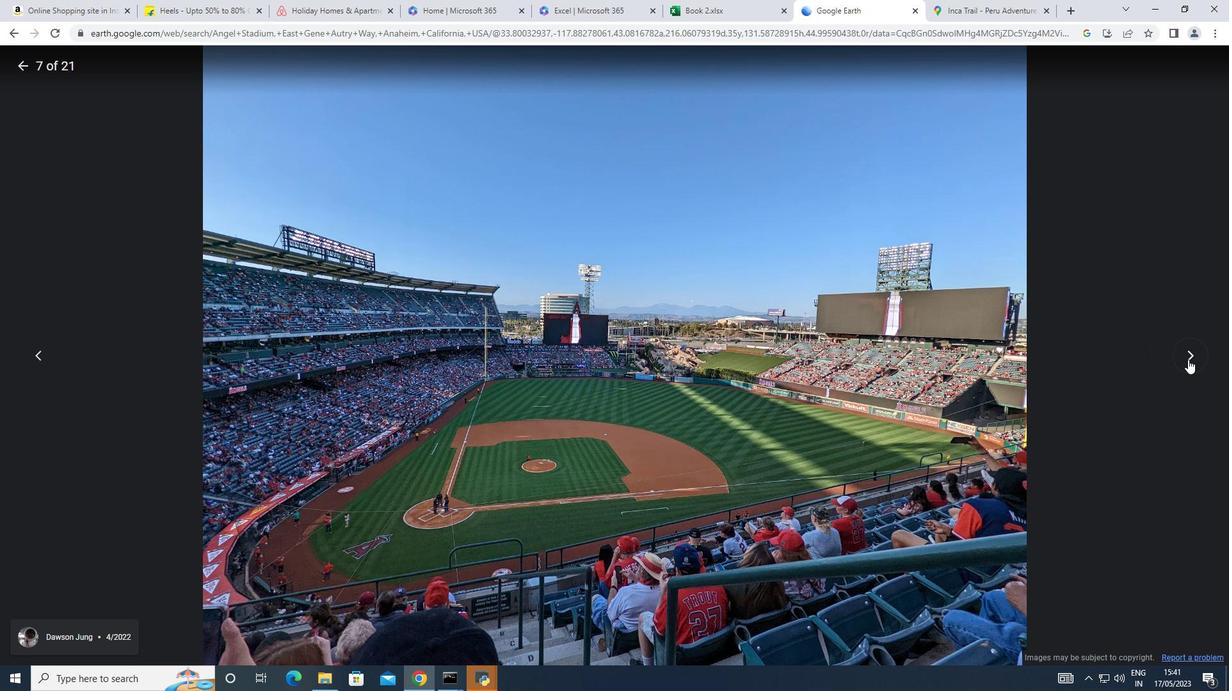 
Action: Mouse moved to (1189, 364)
Screenshot: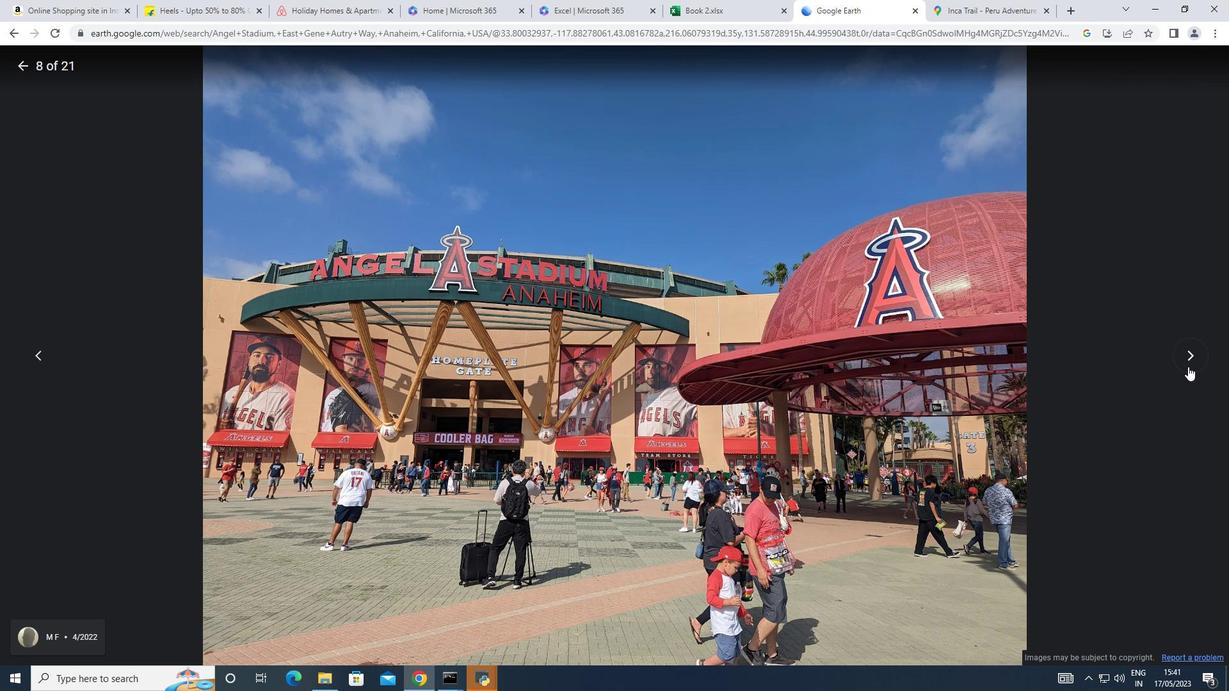 
Action: Mouse pressed left at (1189, 364)
Screenshot: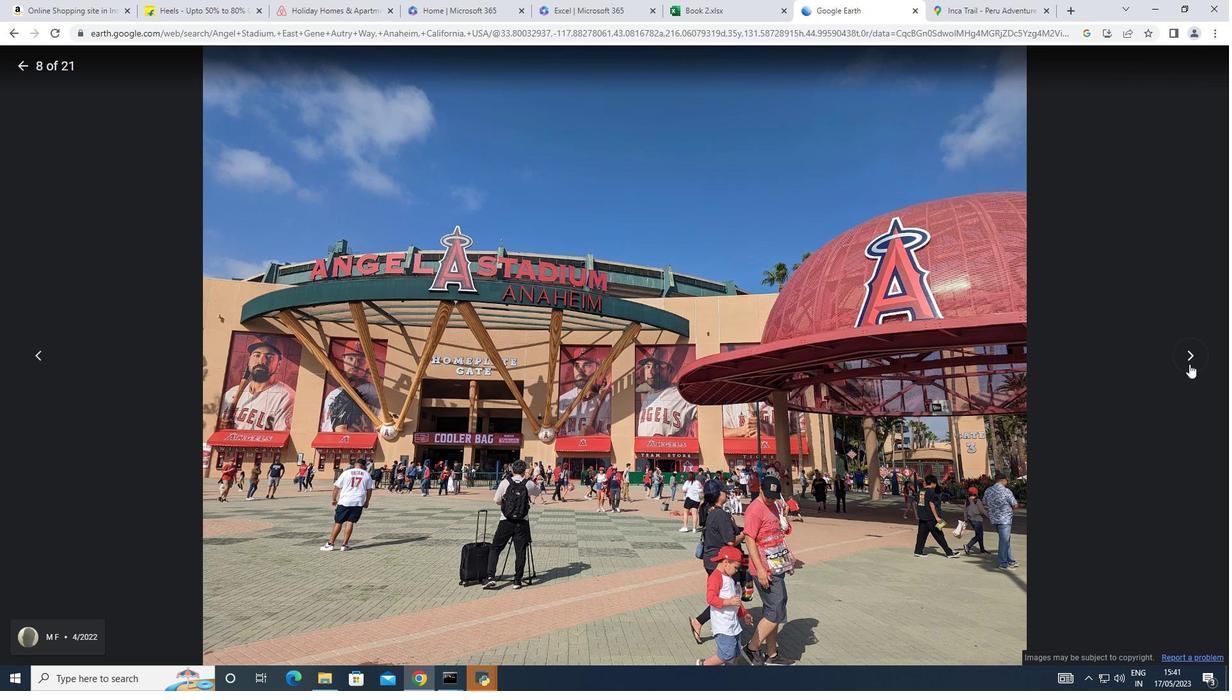 
Action: Mouse moved to (1197, 350)
Screenshot: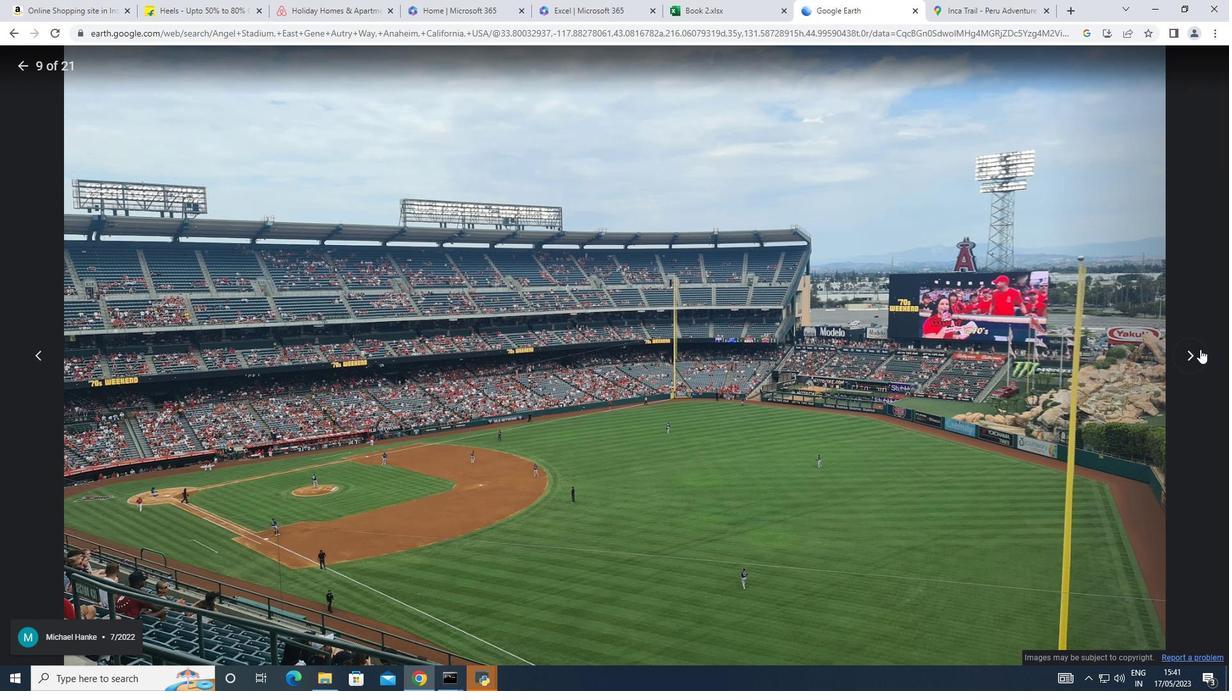 
Action: Mouse pressed left at (1197, 350)
Screenshot: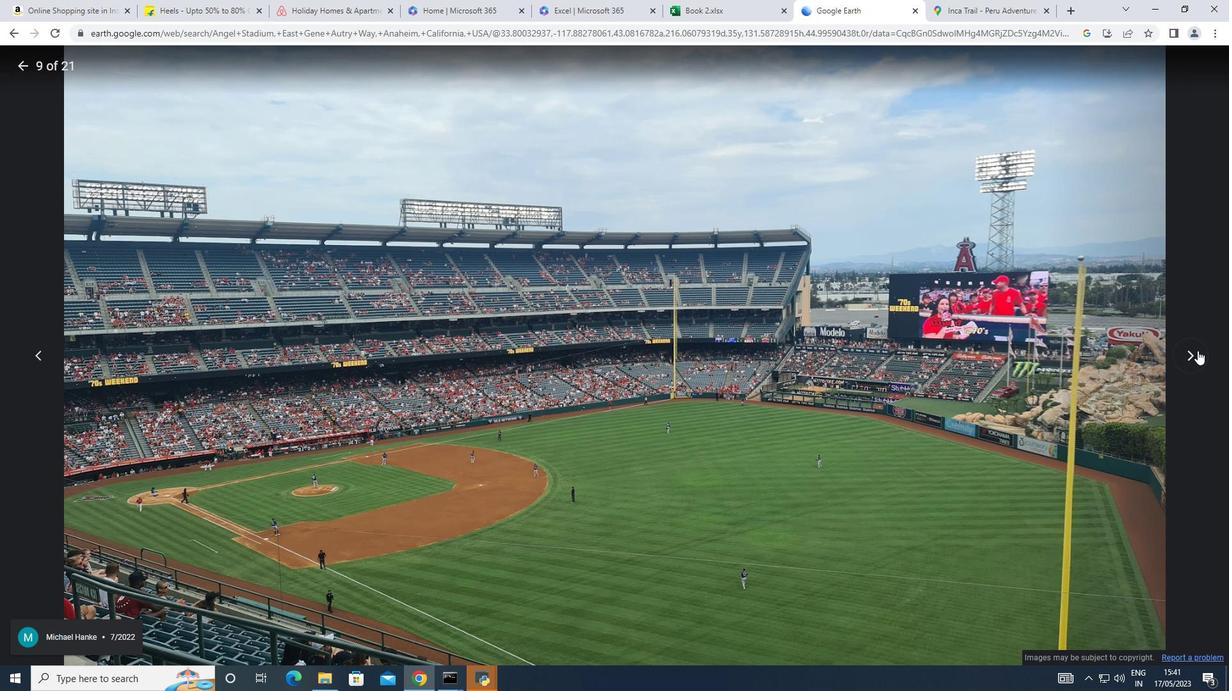 
Action: Mouse moved to (1188, 356)
Screenshot: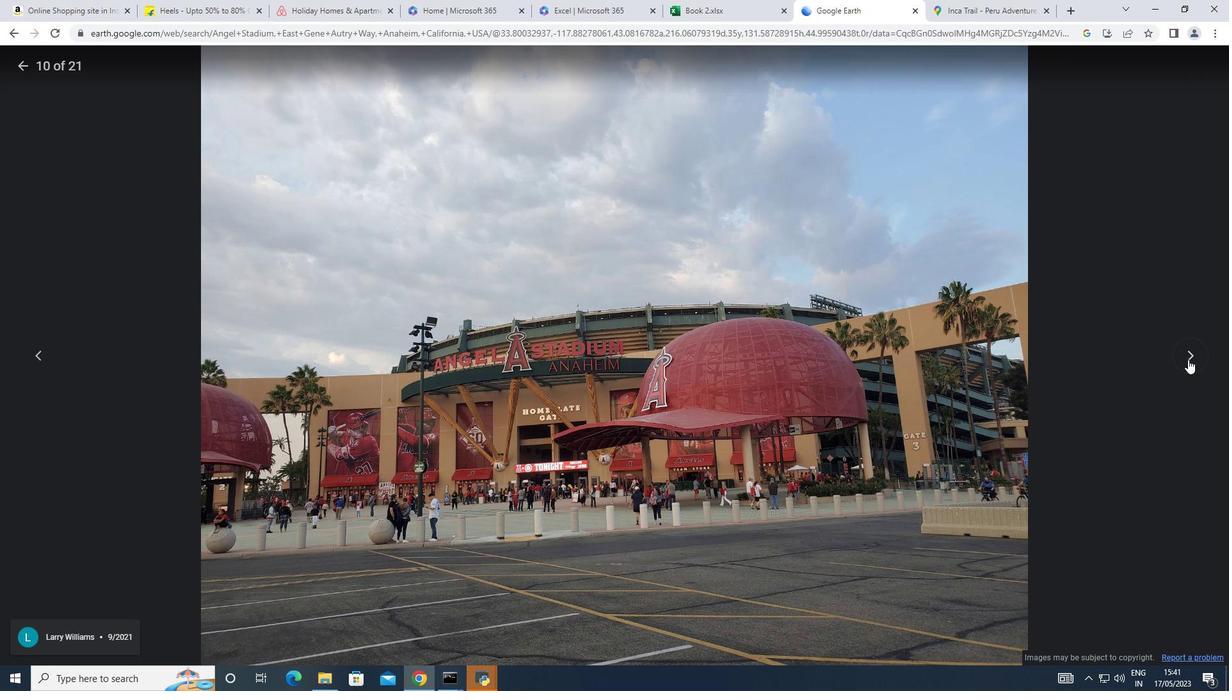 
Action: Mouse pressed left at (1188, 356)
Screenshot: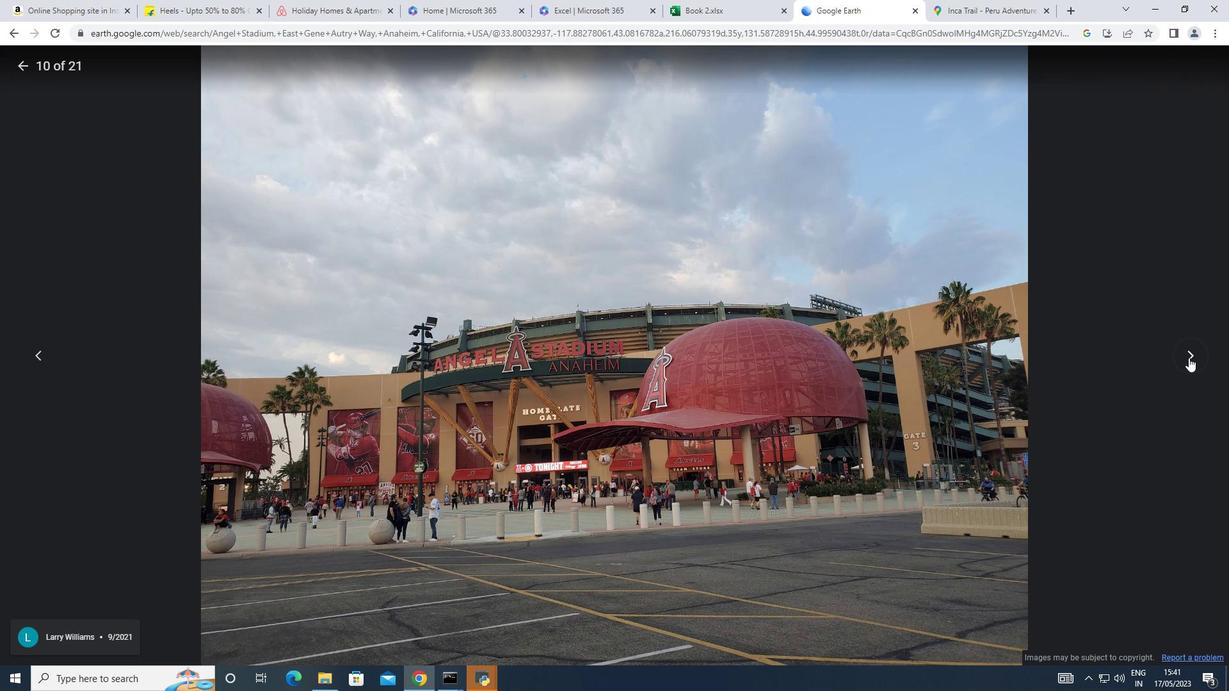 
Action: Mouse moved to (1188, 357)
Screenshot: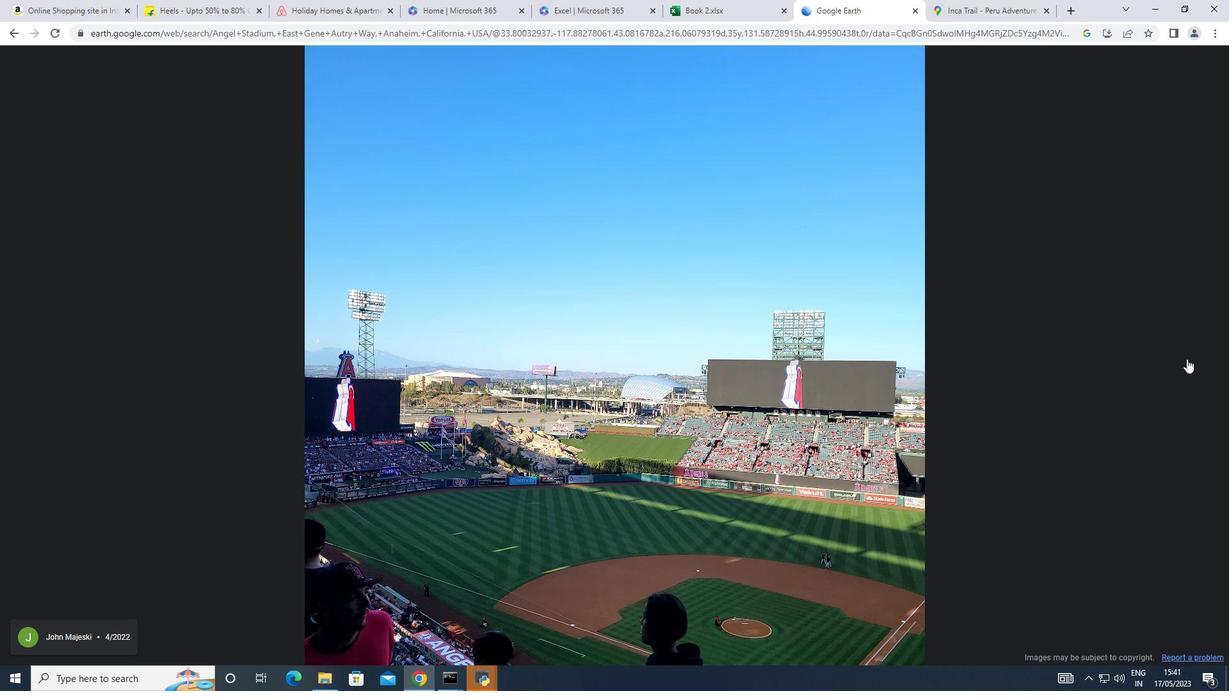 
Action: Mouse pressed left at (1188, 357)
Screenshot: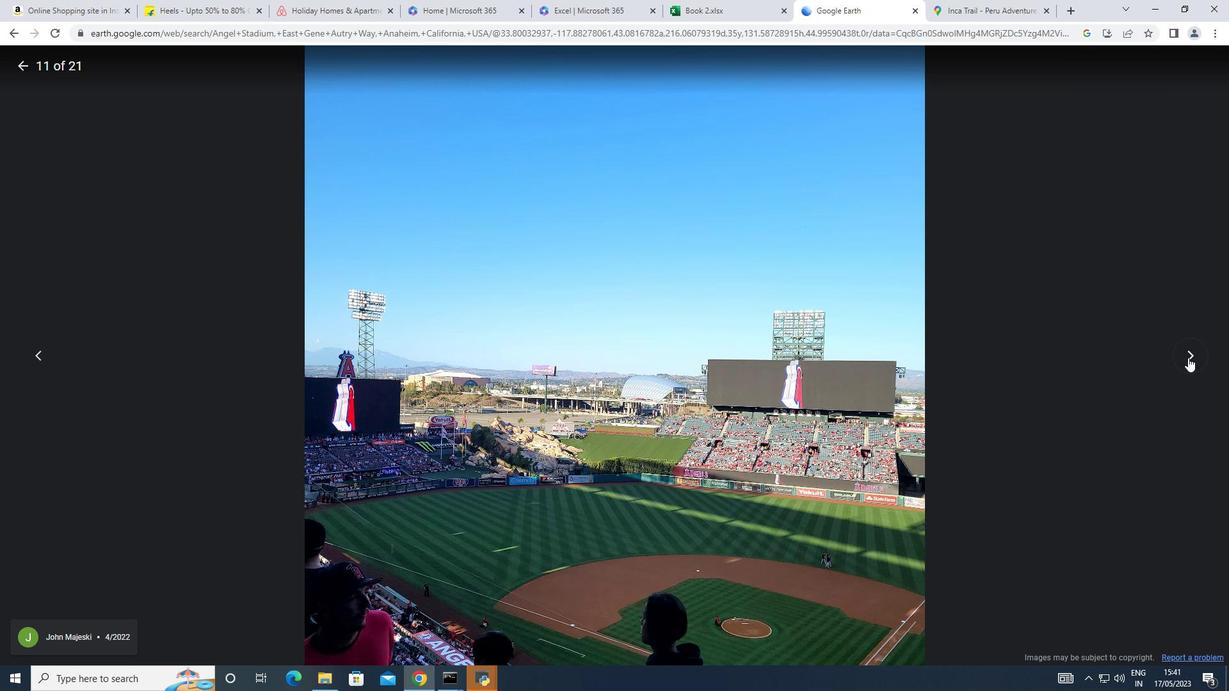 
Action: Mouse moved to (1202, 357)
Screenshot: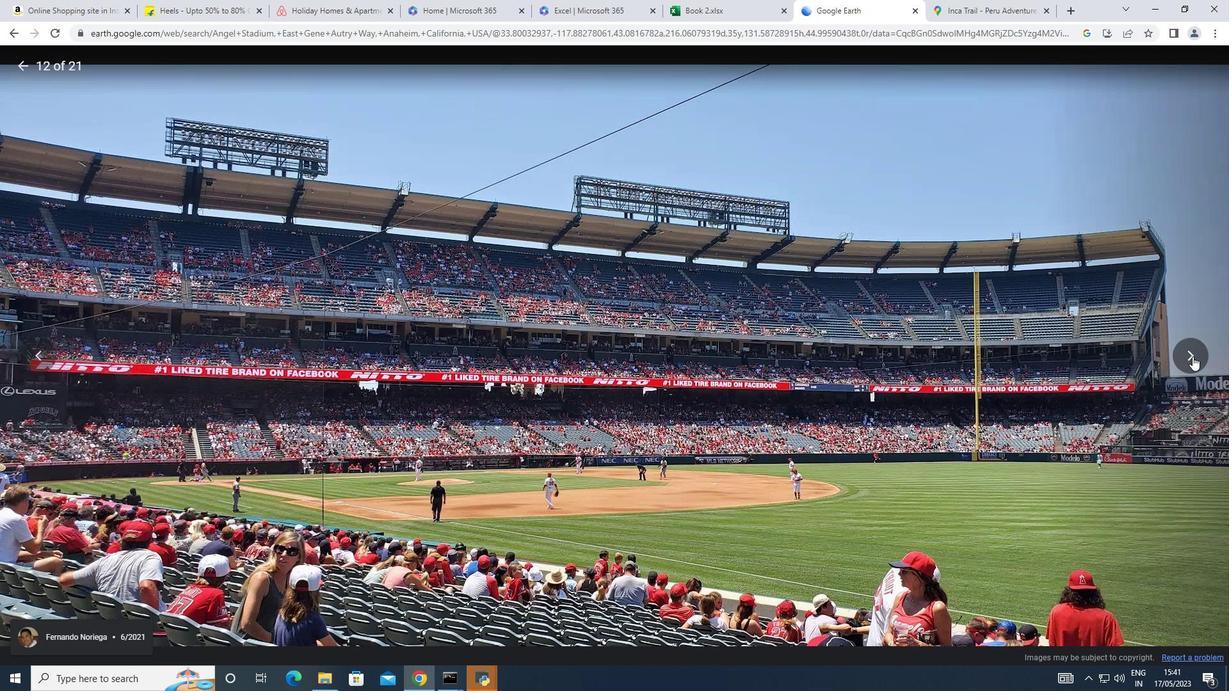 
Action: Mouse pressed left at (1202, 357)
Screenshot: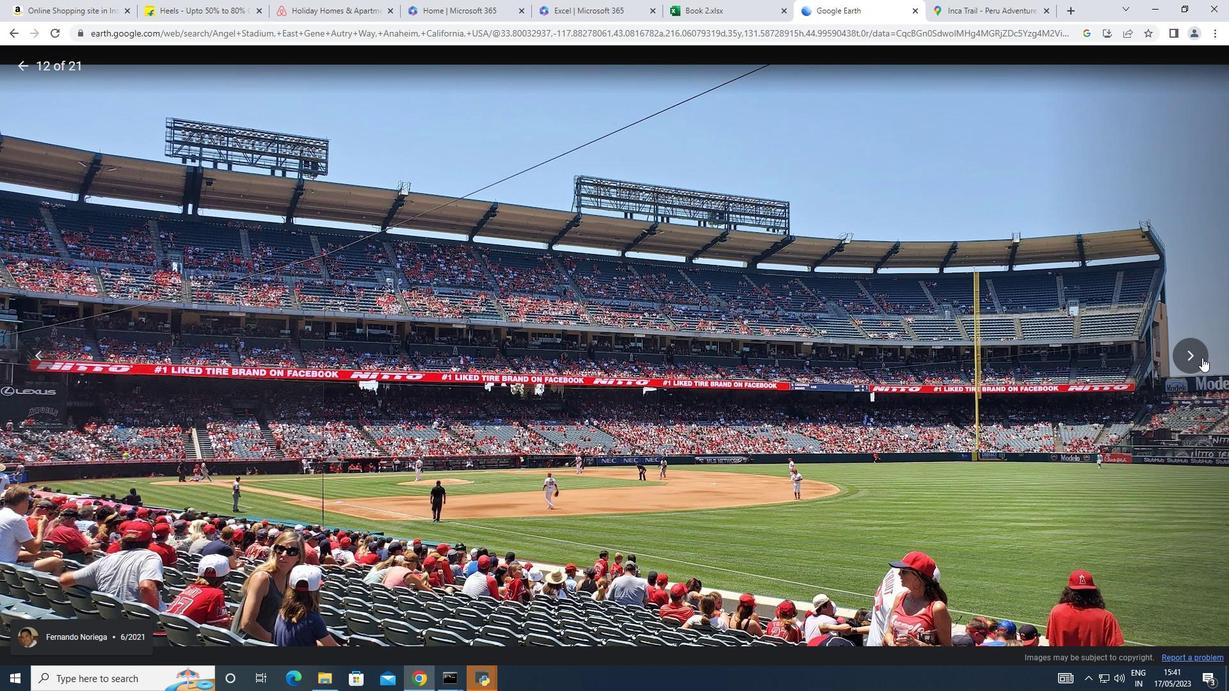 
Action: Mouse moved to (1188, 354)
Screenshot: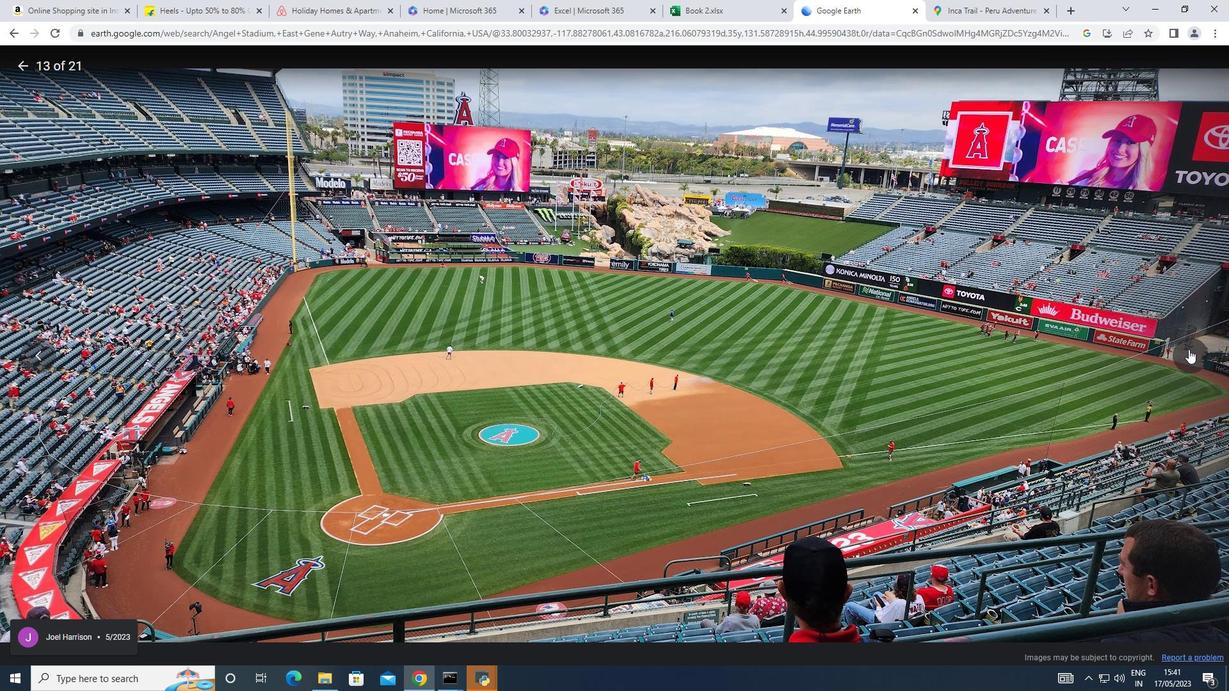 
Action: Mouse pressed left at (1188, 354)
Screenshot: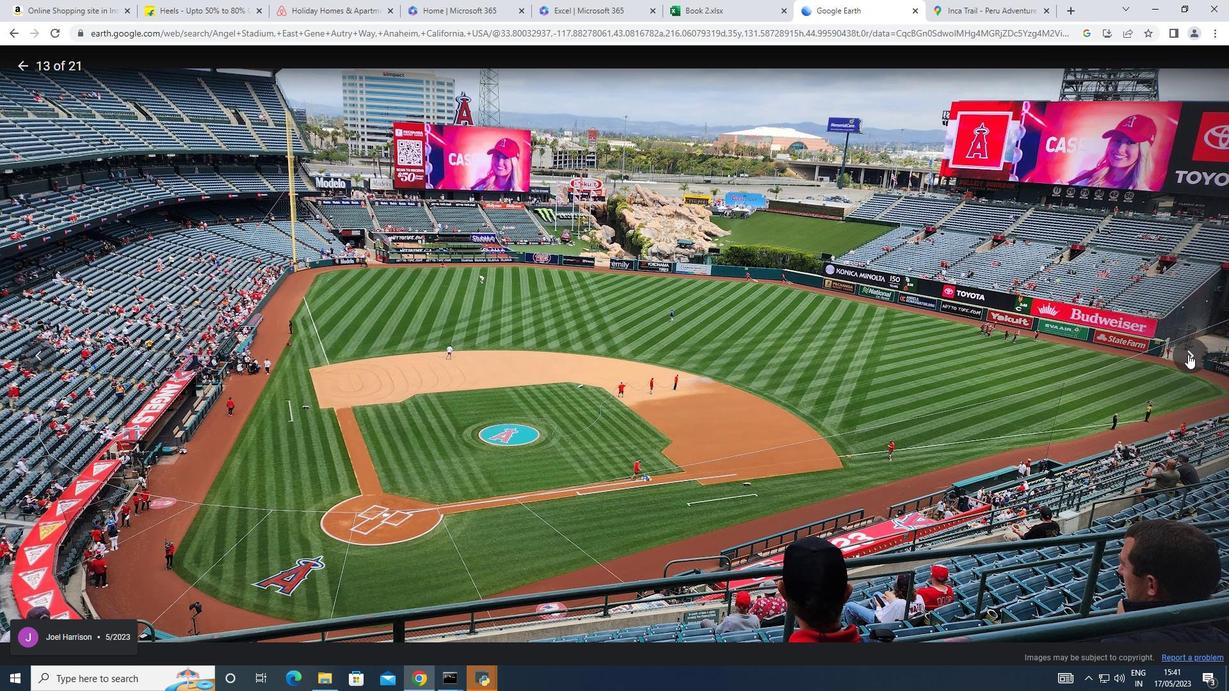 
Action: Mouse moved to (1189, 353)
Screenshot: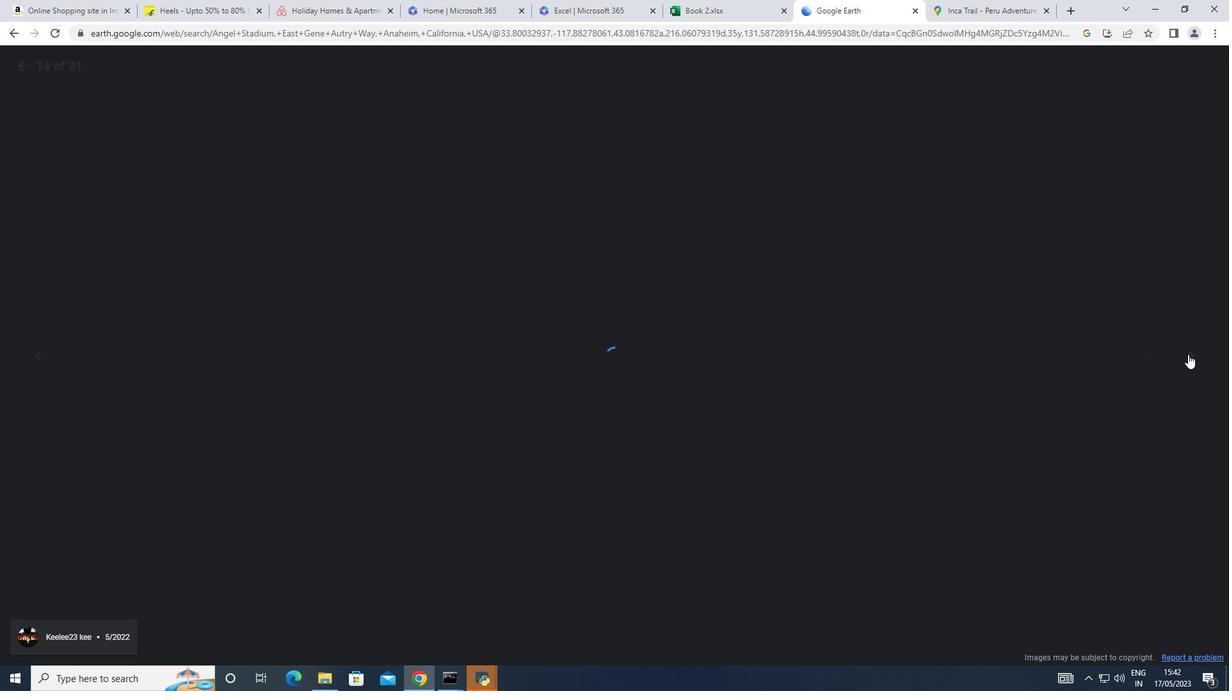 
Action: Mouse pressed left at (1189, 353)
Screenshot: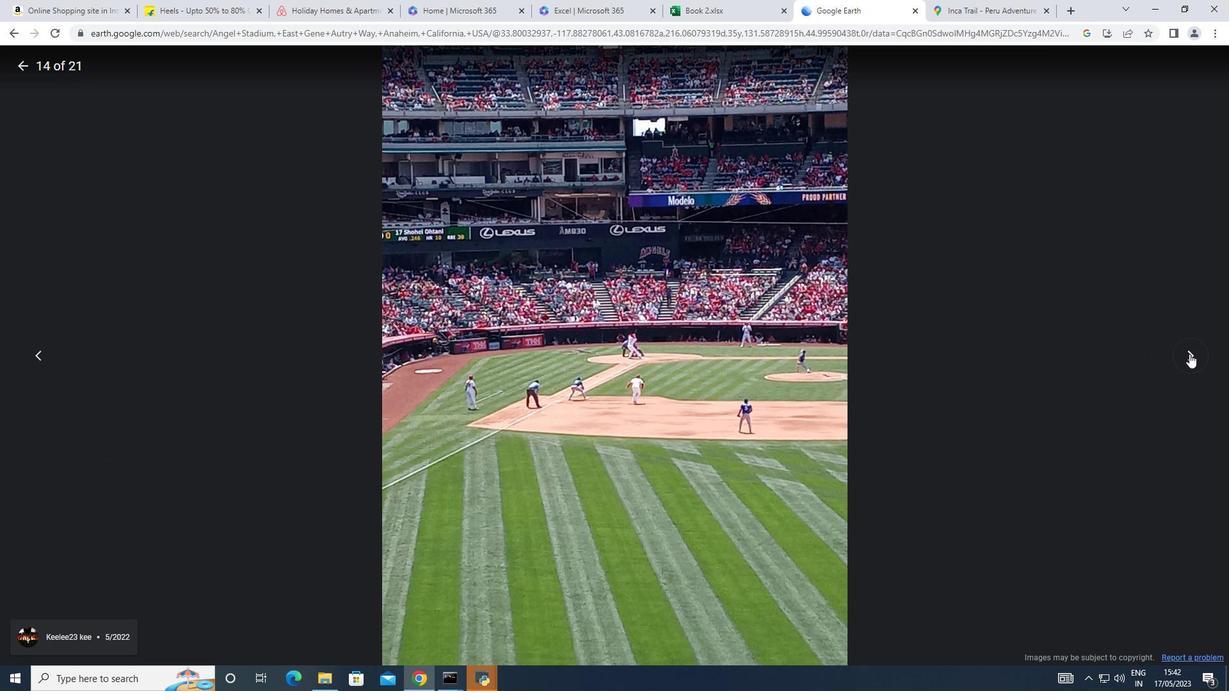 
Action: Mouse moved to (1191, 360)
Screenshot: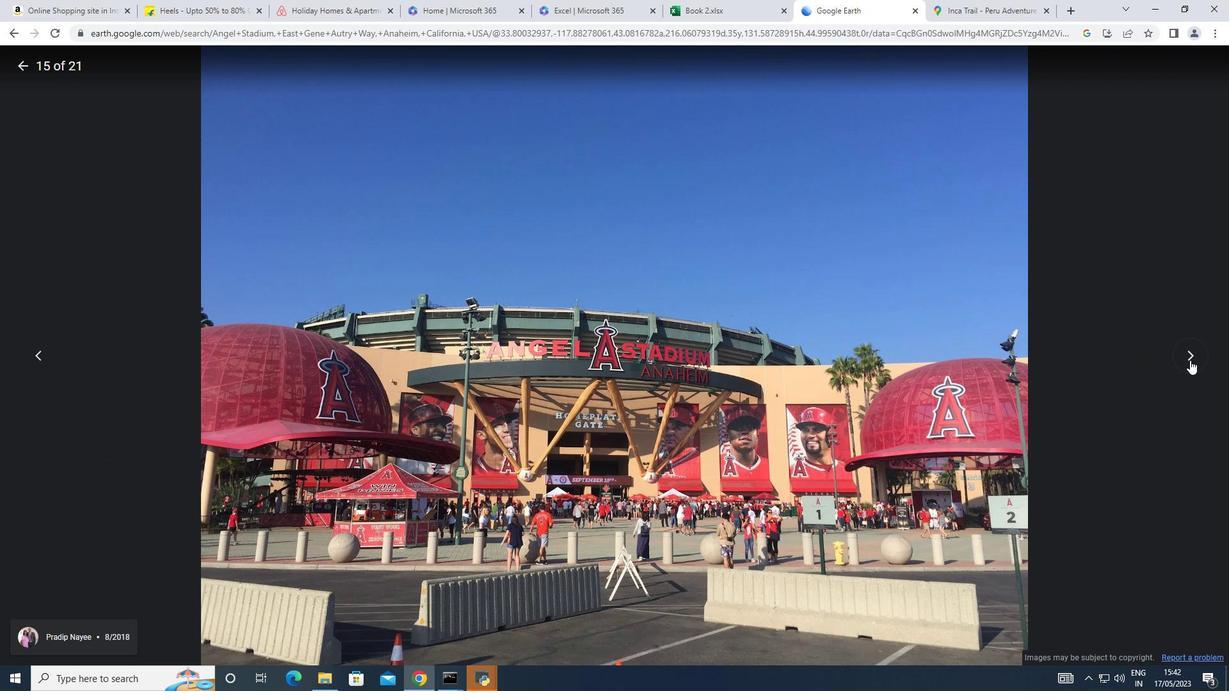 
Action: Mouse pressed left at (1191, 360)
Screenshot: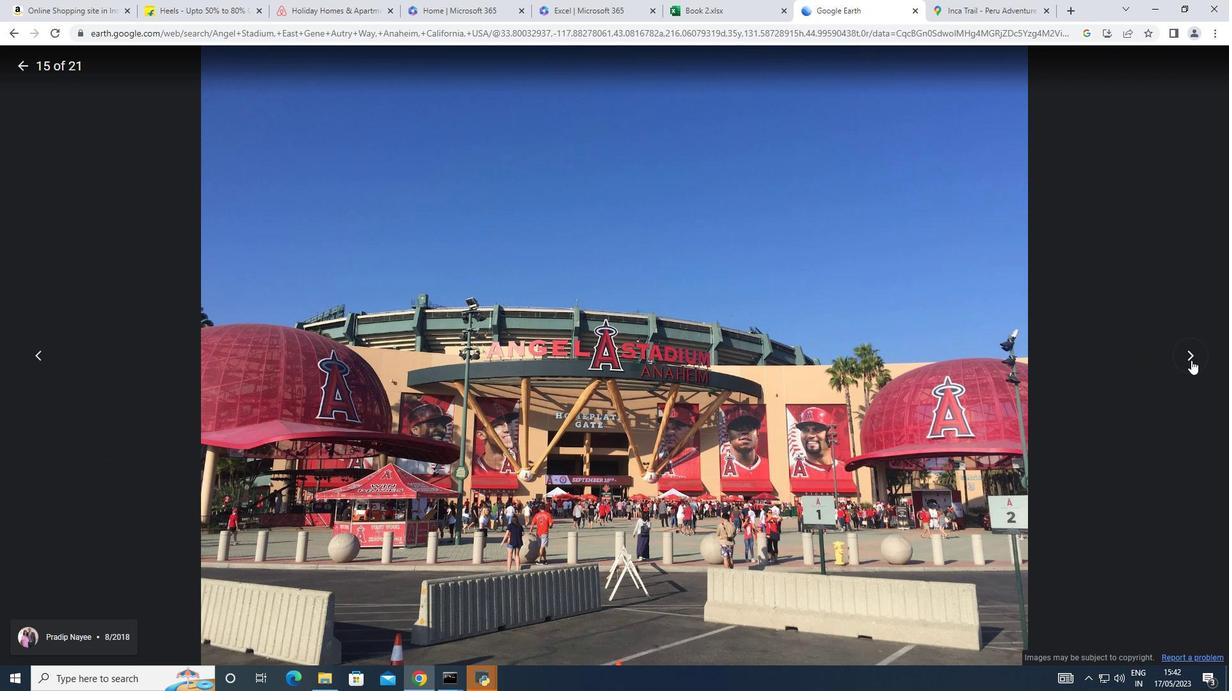 
Action: Mouse moved to (1191, 362)
Screenshot: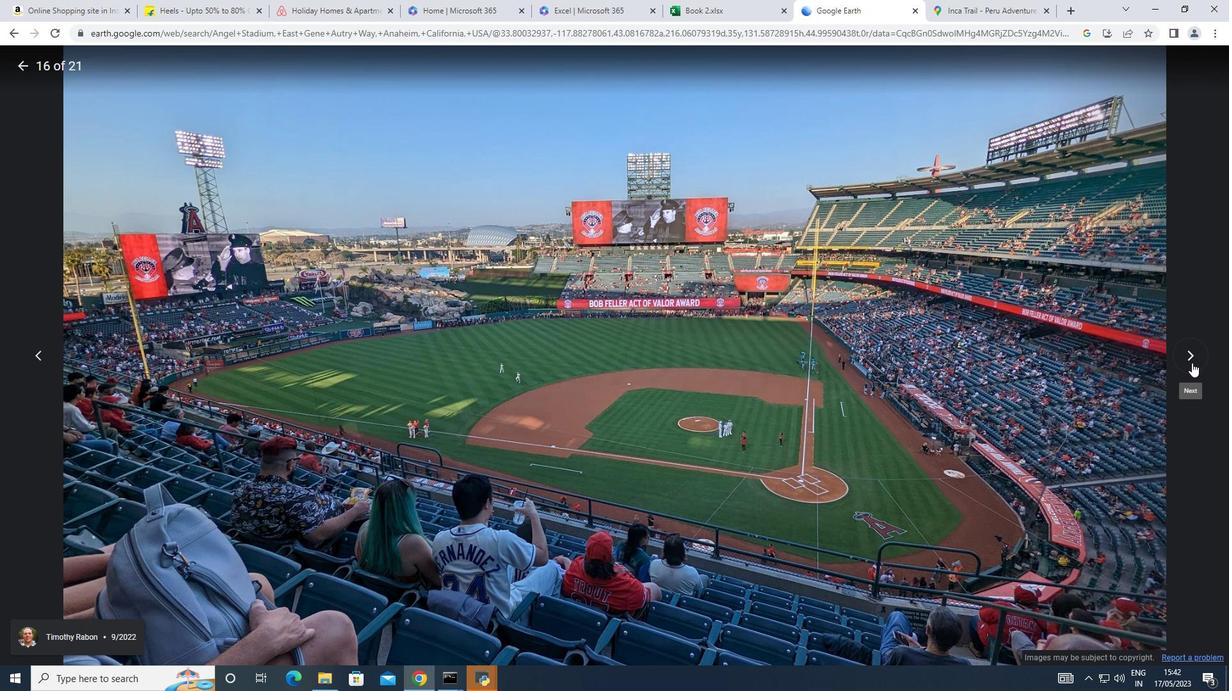 
Action: Mouse pressed left at (1191, 362)
Screenshot: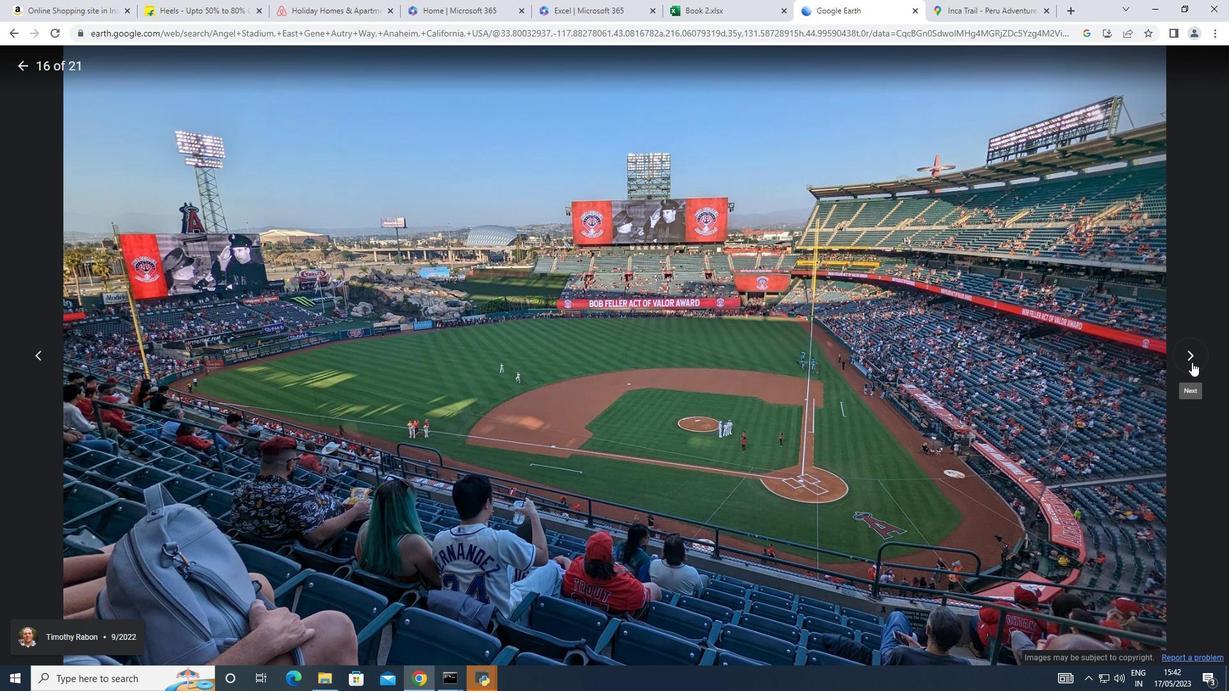 
Action: Mouse moved to (1188, 355)
Screenshot: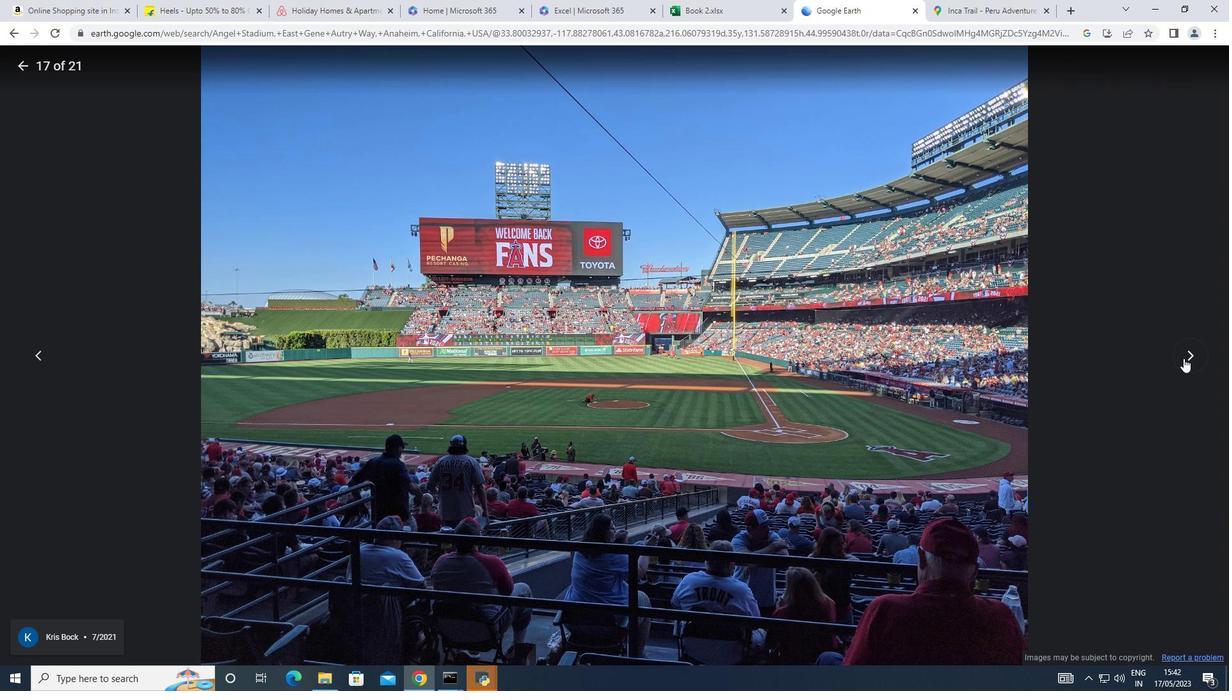 
Action: Mouse pressed left at (1188, 355)
Screenshot: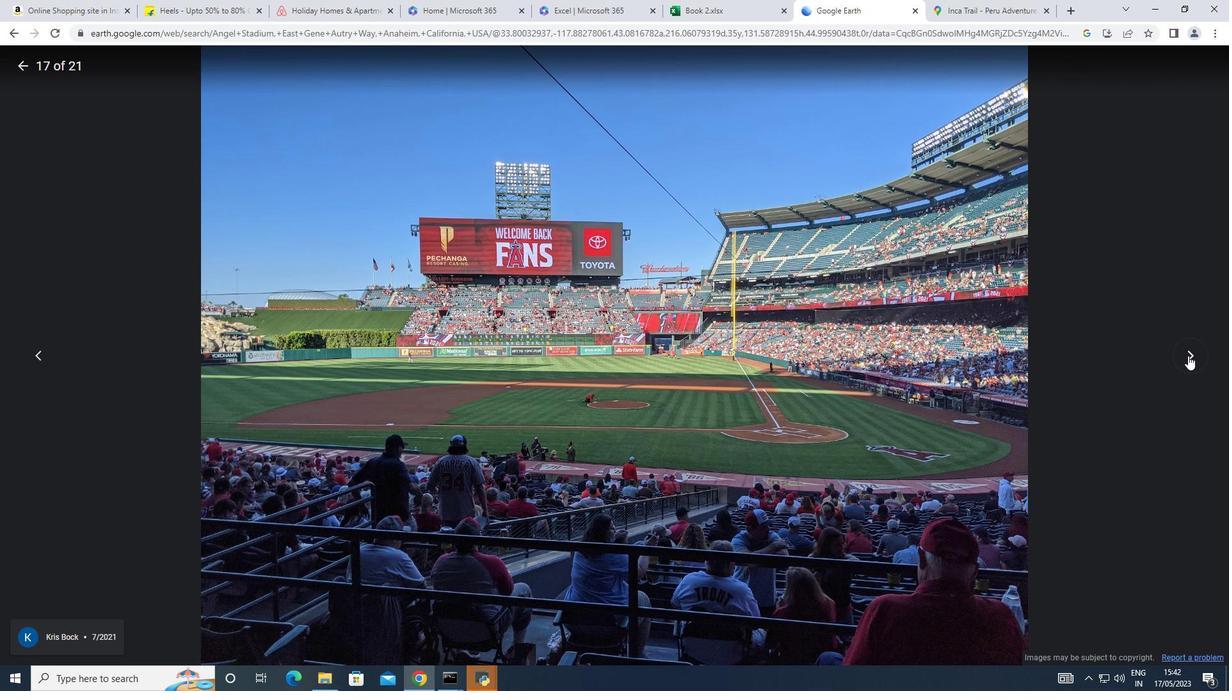 
Action: Mouse moved to (1186, 357)
Screenshot: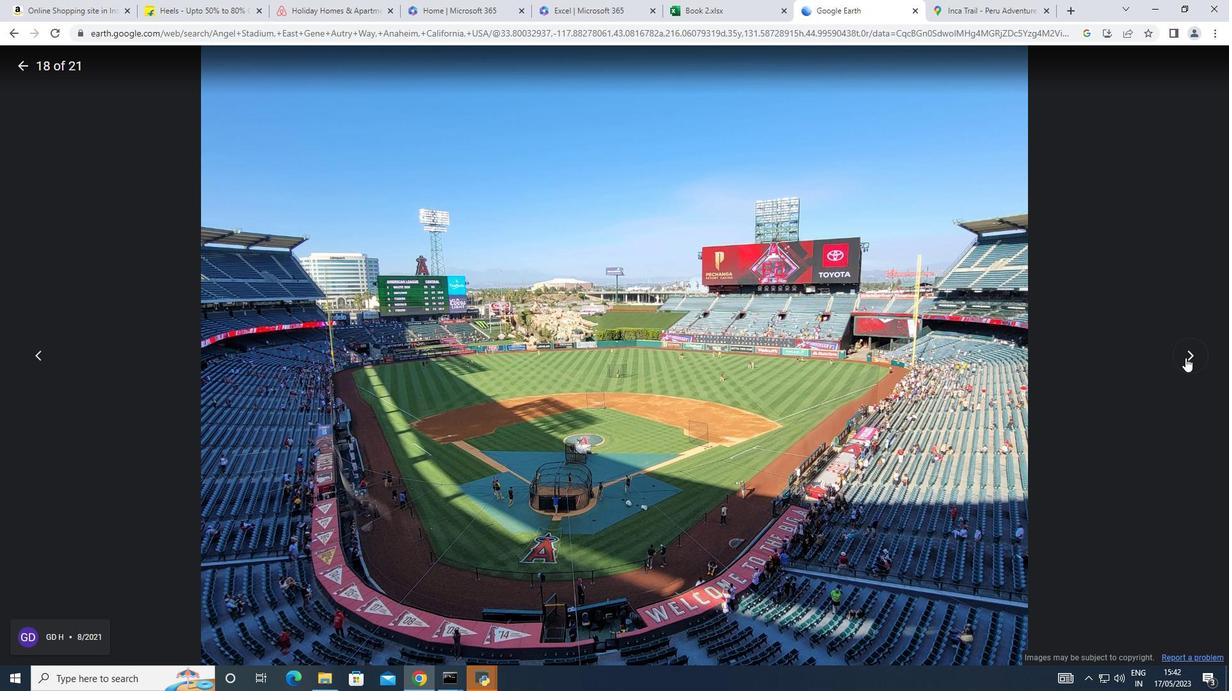 
Action: Mouse pressed left at (1186, 357)
Screenshot: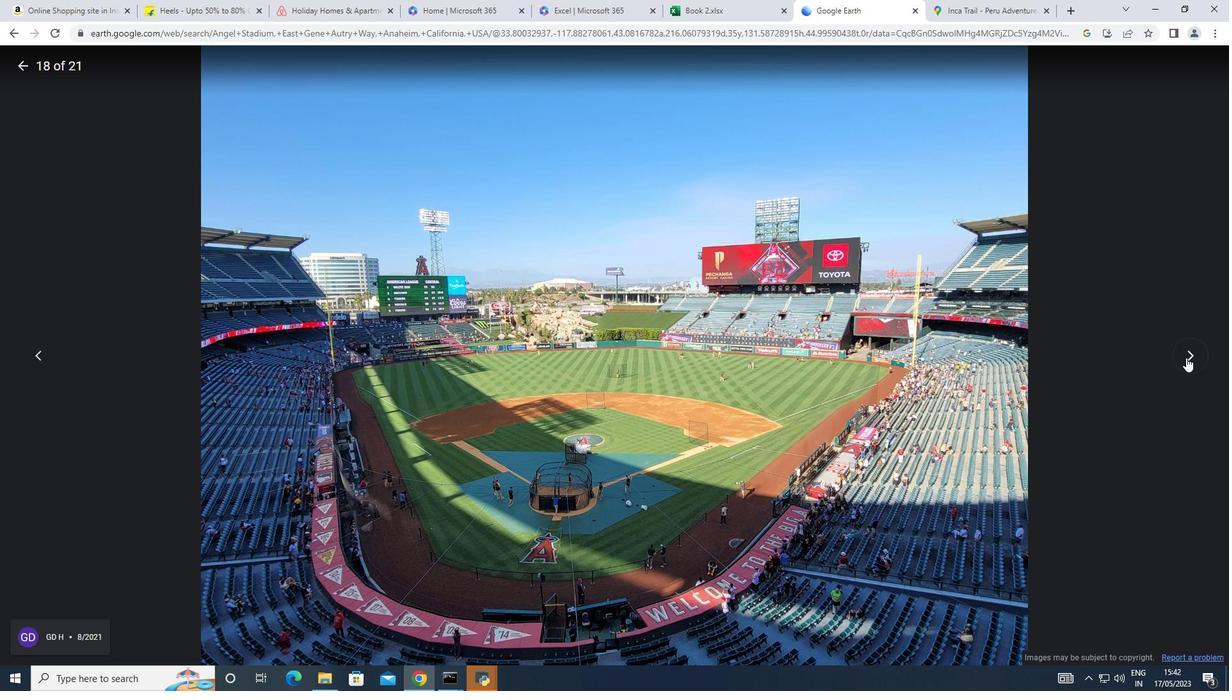 
Action: Mouse moved to (1085, 326)
Screenshot: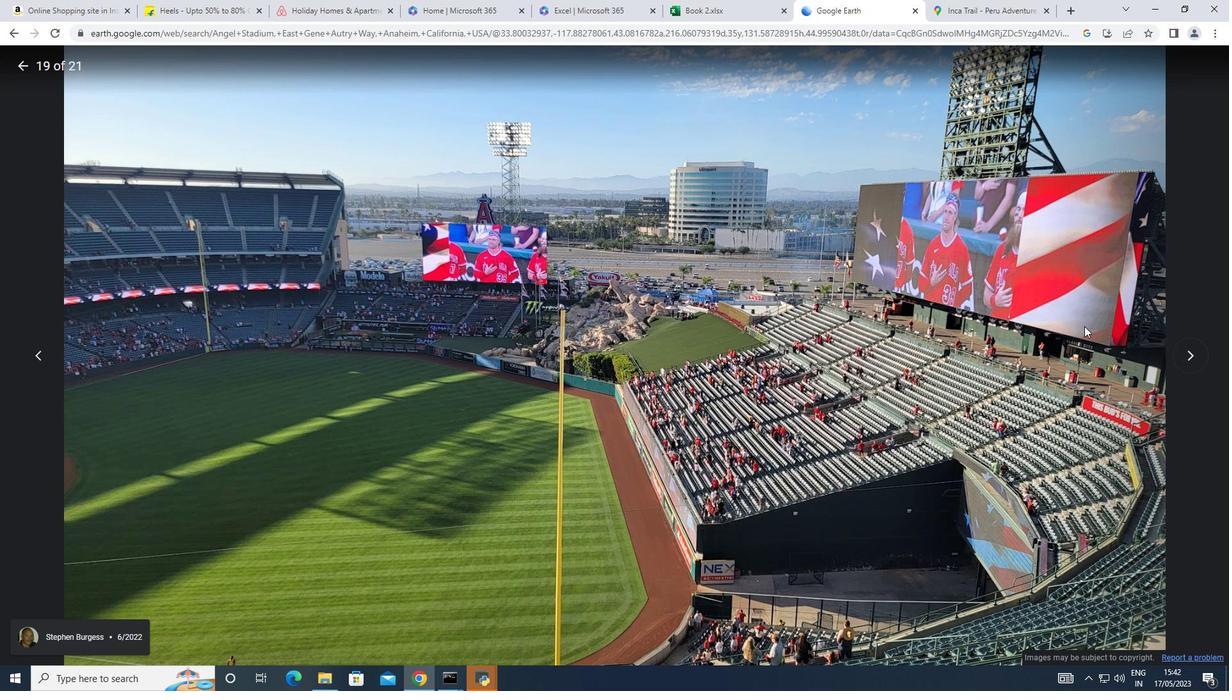 
